 Task: Create a due date automation trigger when advanced on, 2 working days before a card is due add dates due in less than 1 days at 11:00 AM.
Action: Mouse moved to (924, 274)
Screenshot: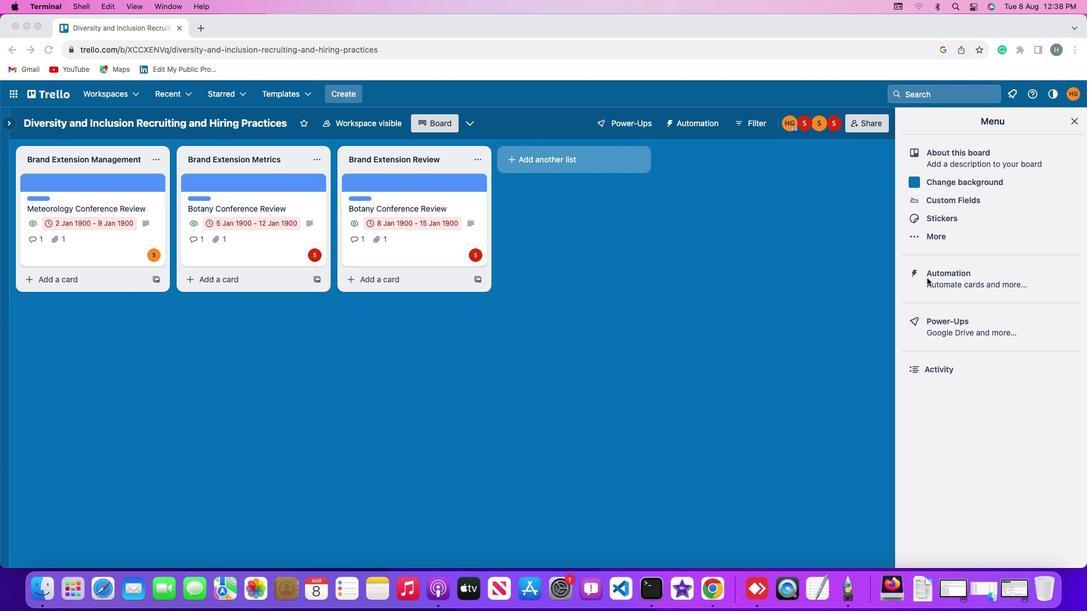 
Action: Mouse pressed left at (924, 274)
Screenshot: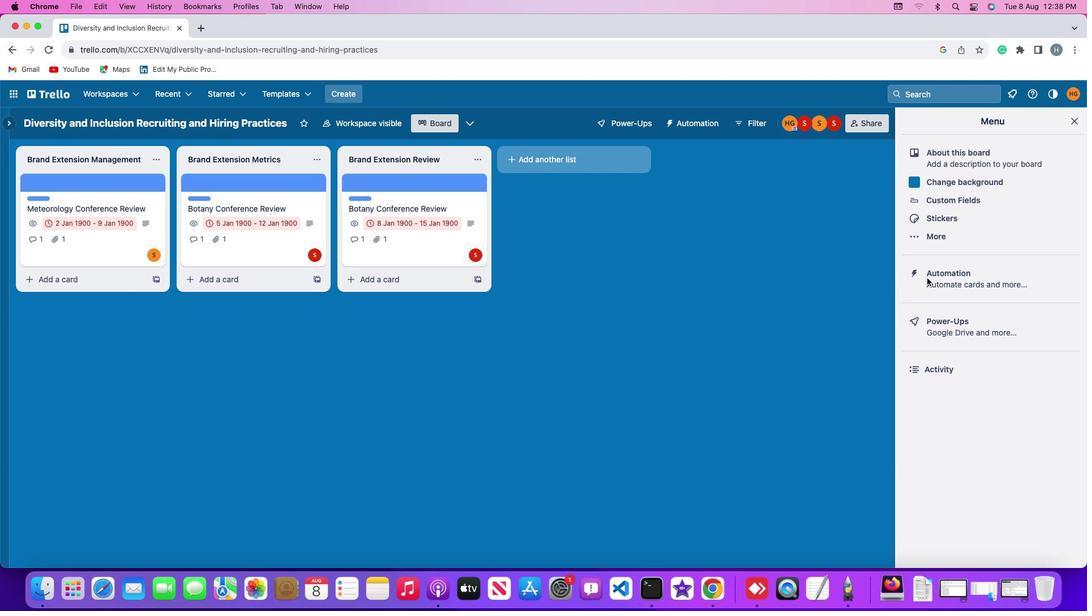 
Action: Mouse pressed left at (924, 274)
Screenshot: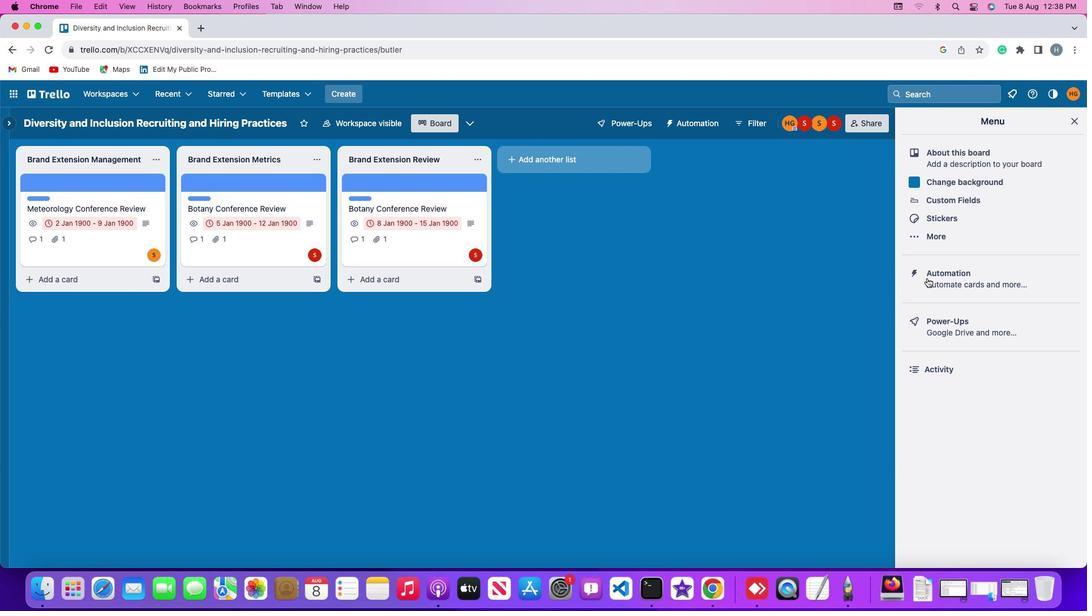 
Action: Mouse moved to (43, 260)
Screenshot: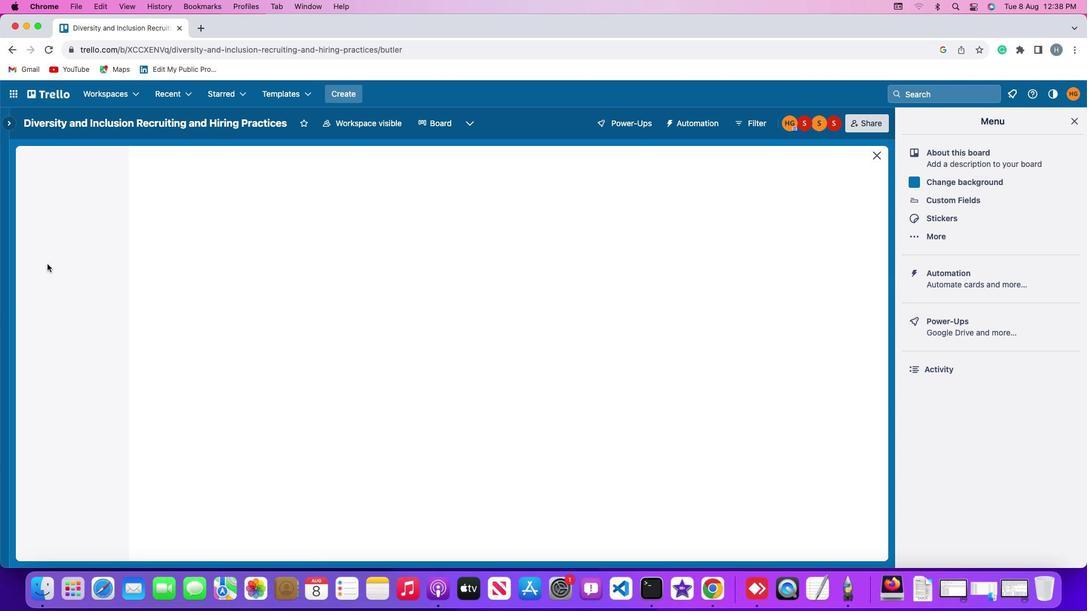
Action: Mouse pressed left at (43, 260)
Screenshot: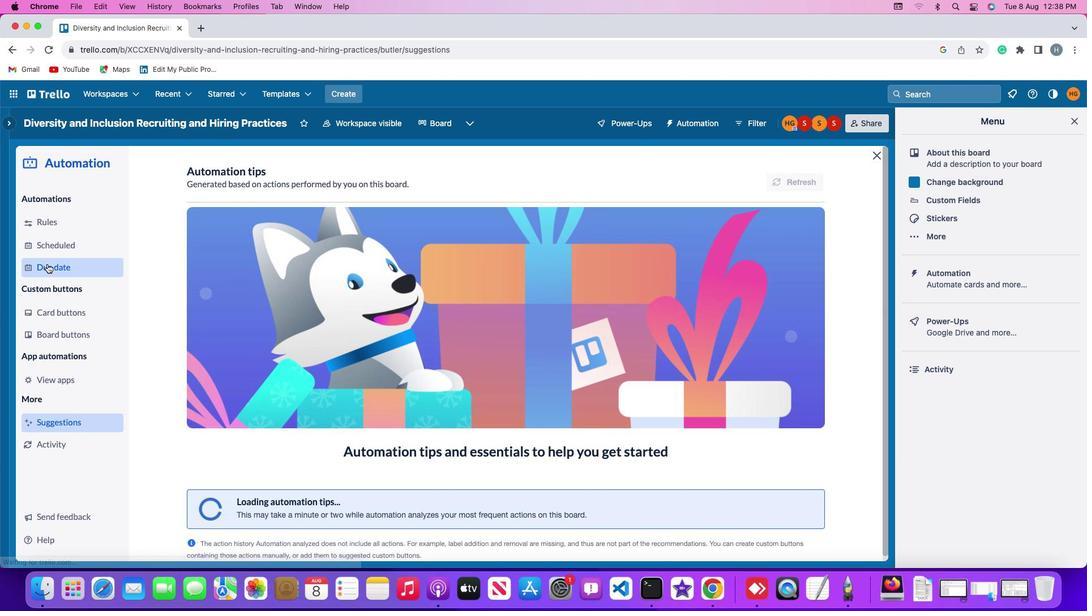 
Action: Mouse moved to (767, 173)
Screenshot: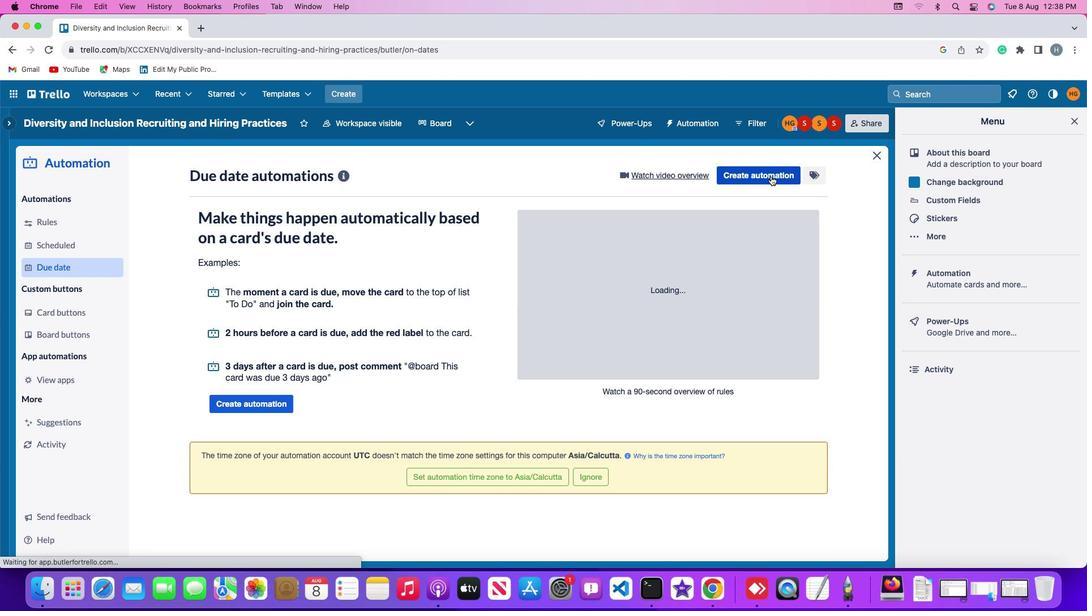 
Action: Mouse pressed left at (767, 173)
Screenshot: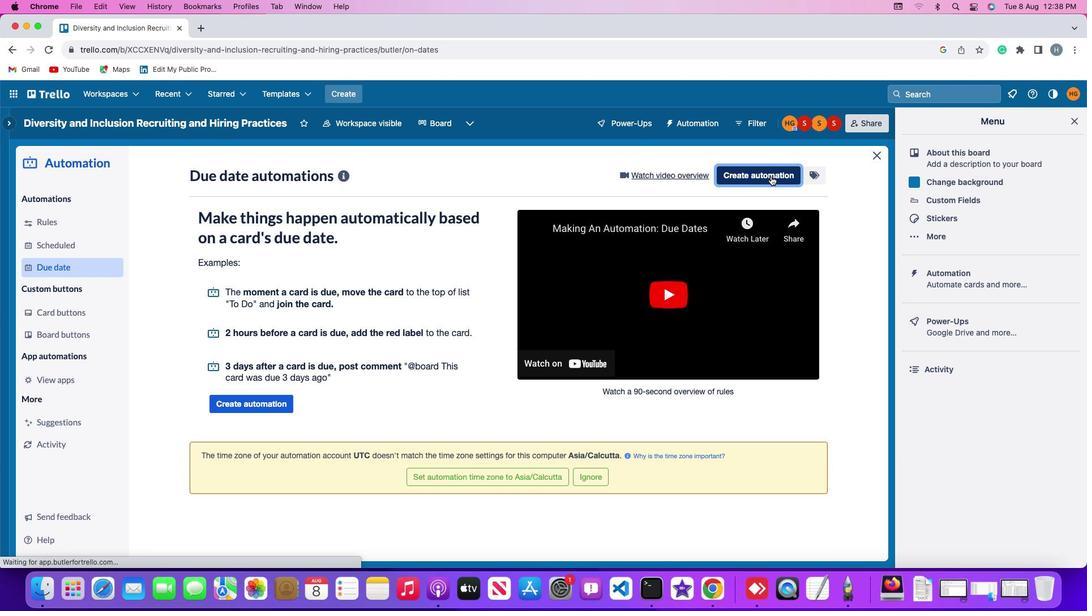 
Action: Mouse moved to (264, 279)
Screenshot: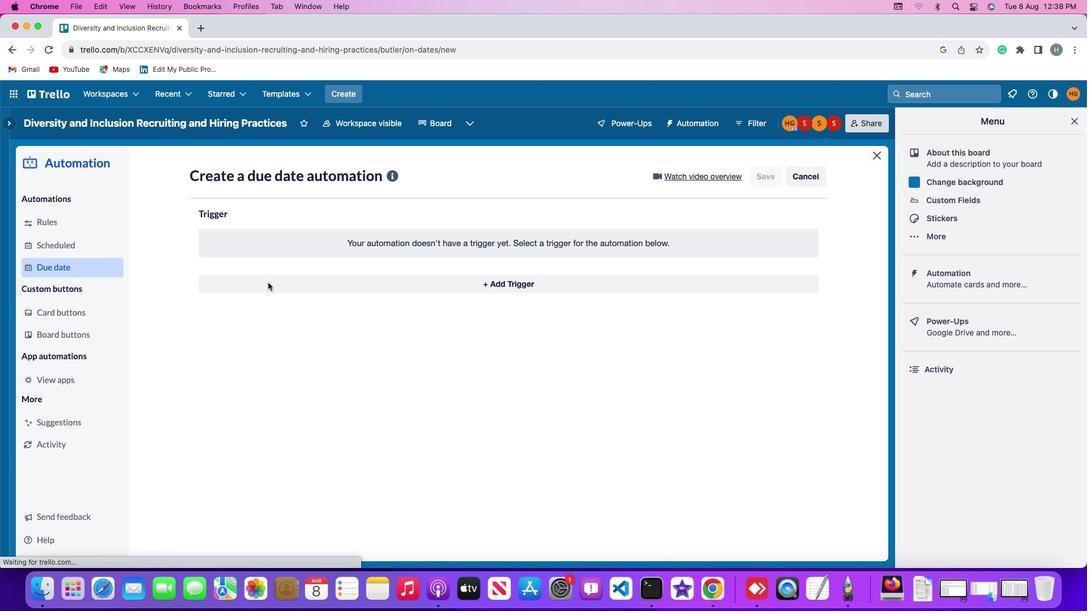 
Action: Mouse pressed left at (264, 279)
Screenshot: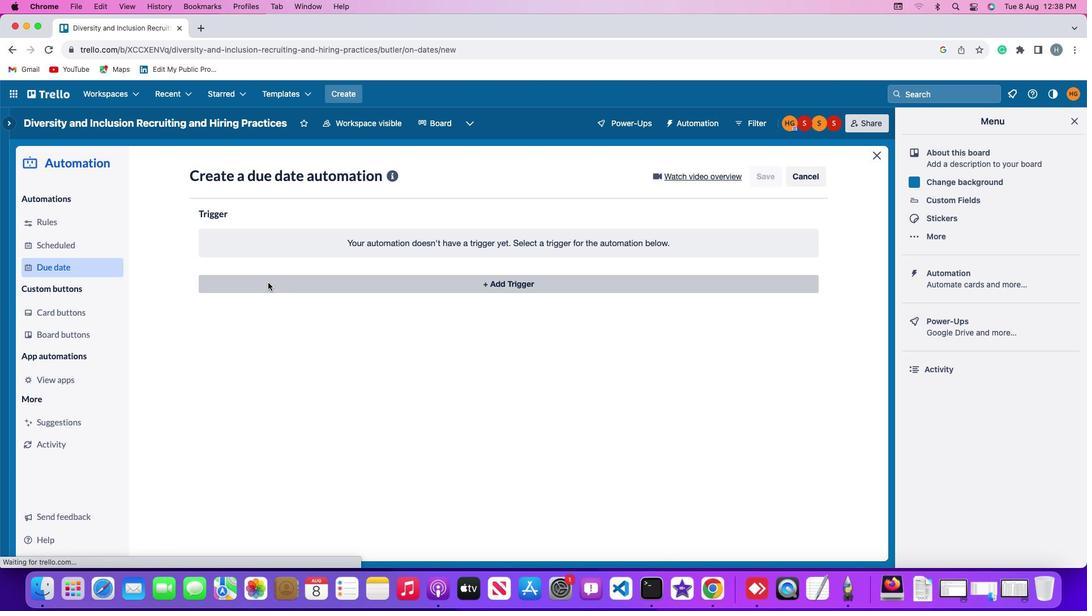 
Action: Mouse moved to (215, 448)
Screenshot: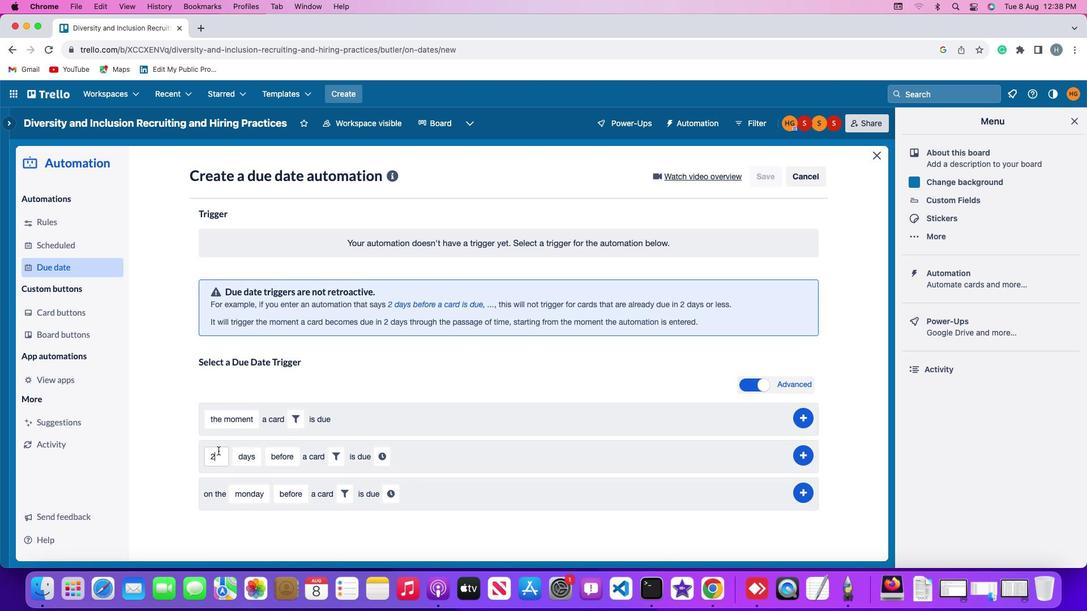 
Action: Mouse pressed left at (215, 448)
Screenshot: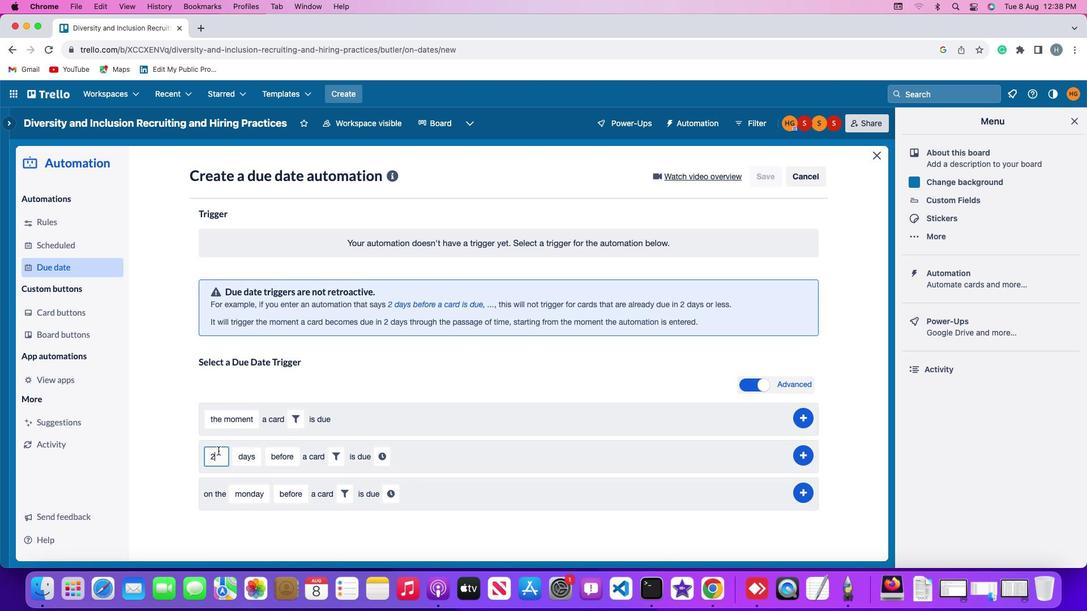 
Action: Mouse moved to (215, 448)
Screenshot: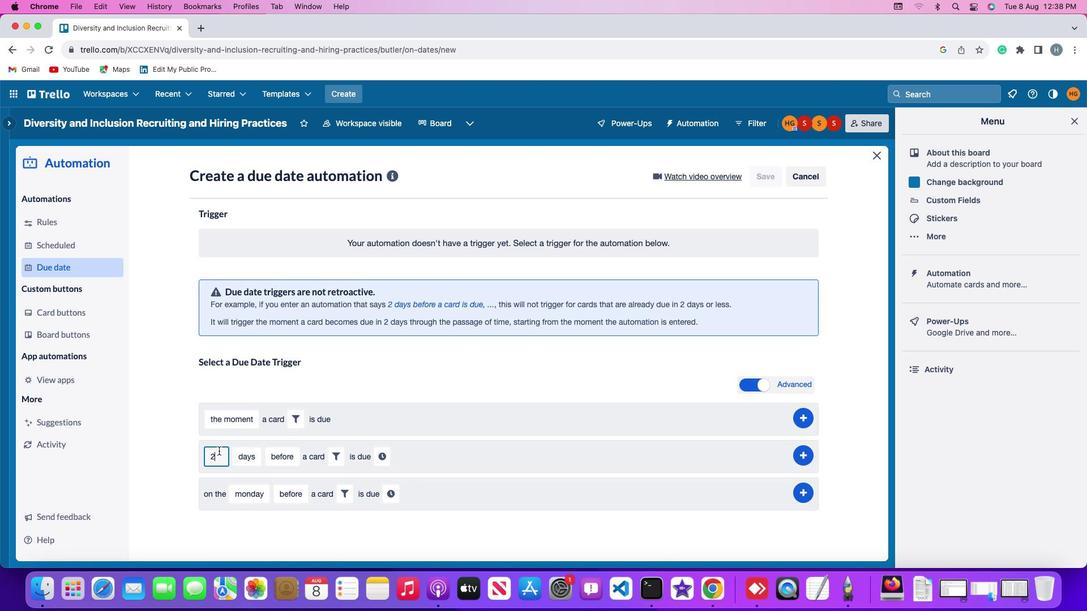 
Action: Key pressed Key.backspace
Screenshot: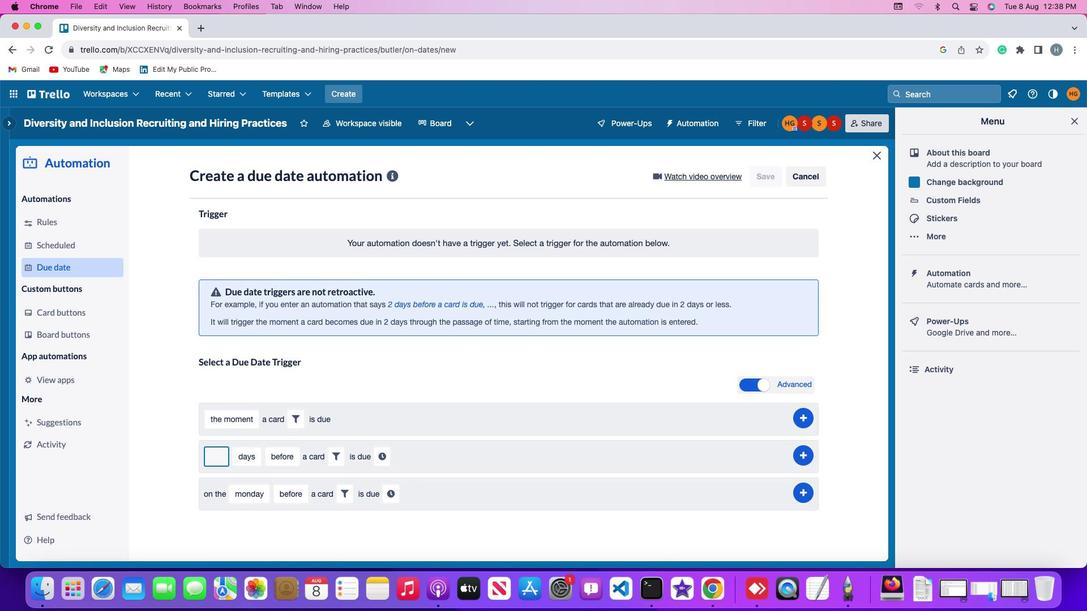 
Action: Mouse moved to (215, 447)
Screenshot: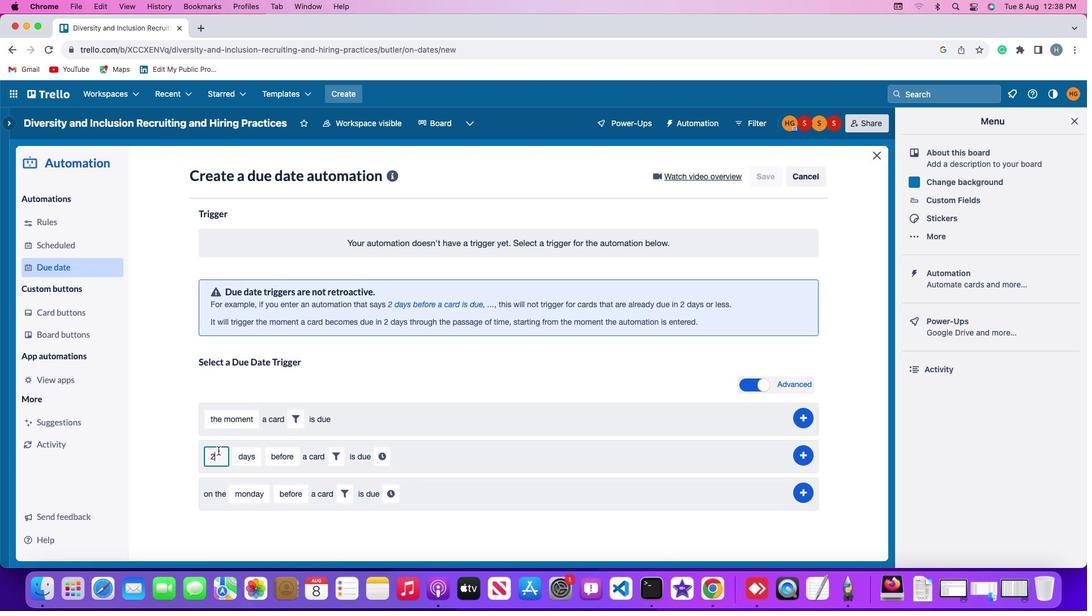 
Action: Key pressed '2'
Screenshot: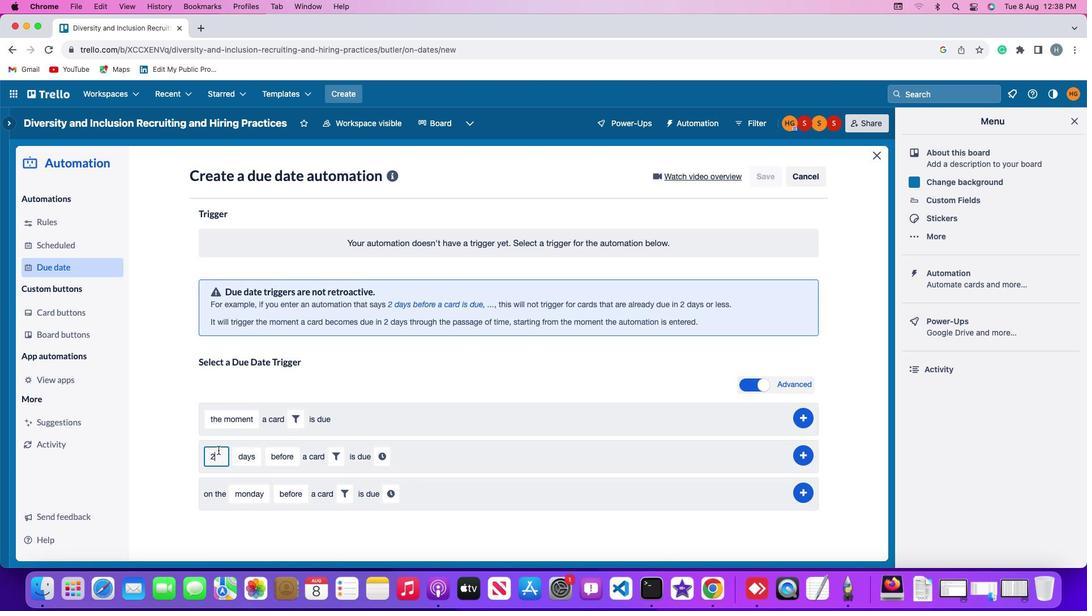 
Action: Mouse moved to (244, 447)
Screenshot: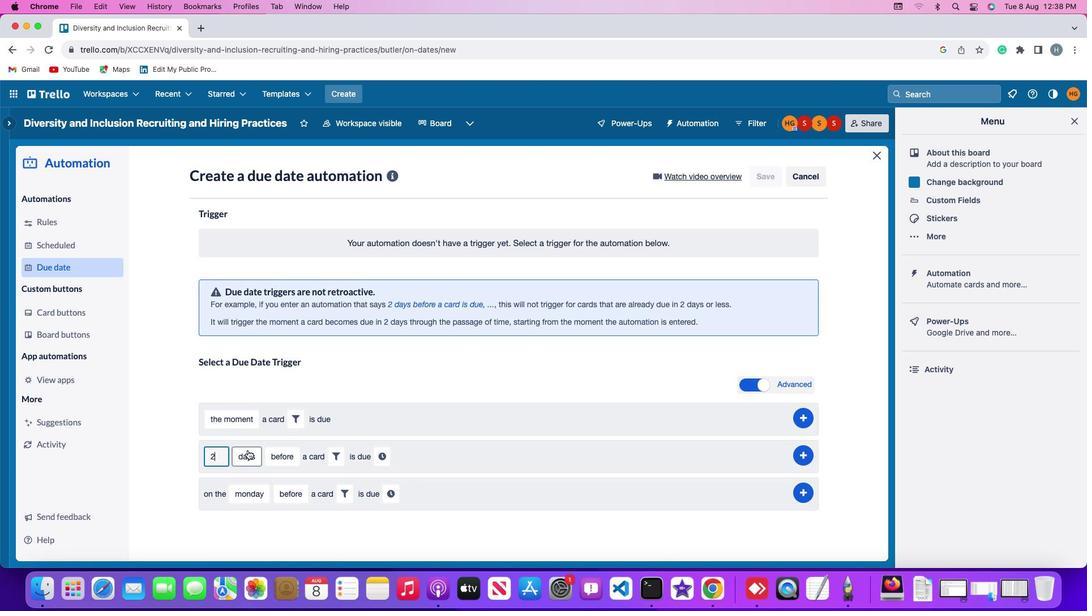 
Action: Mouse pressed left at (244, 447)
Screenshot: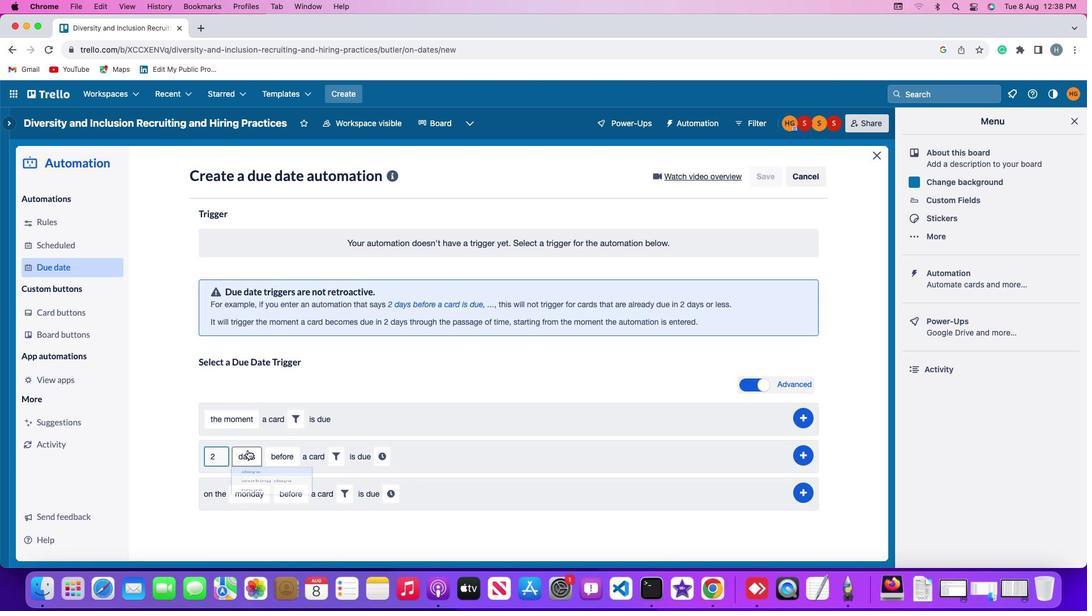 
Action: Mouse moved to (255, 503)
Screenshot: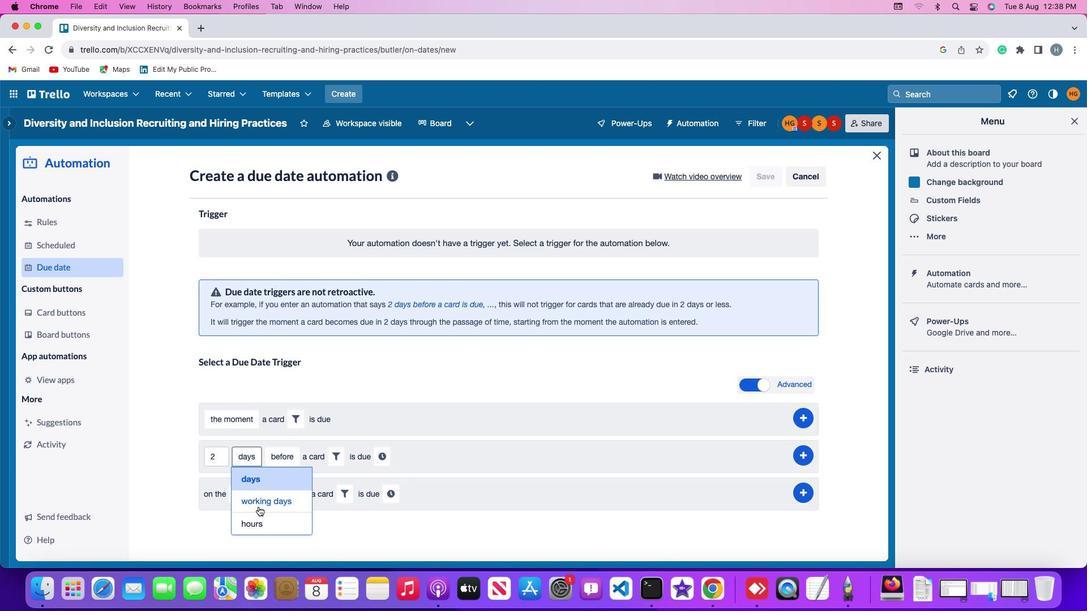 
Action: Mouse pressed left at (255, 503)
Screenshot: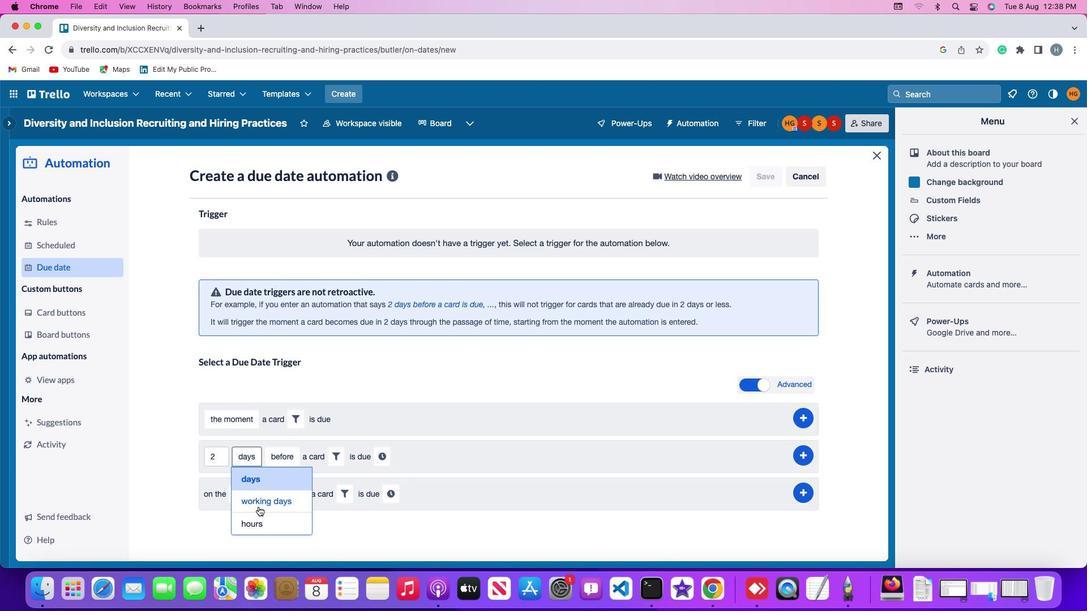
Action: Mouse moved to (309, 451)
Screenshot: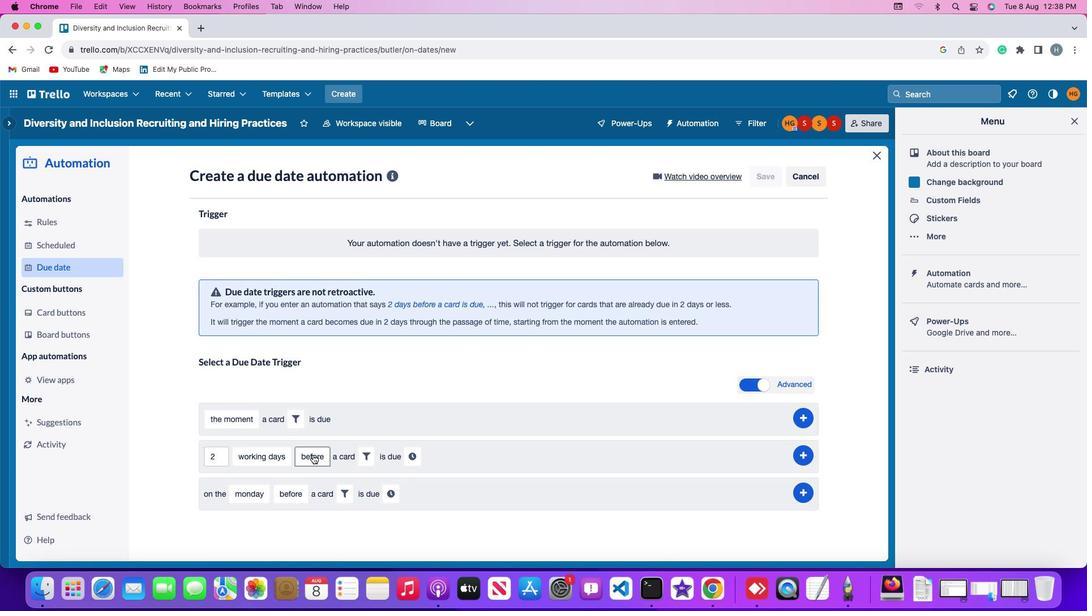 
Action: Mouse pressed left at (309, 451)
Screenshot: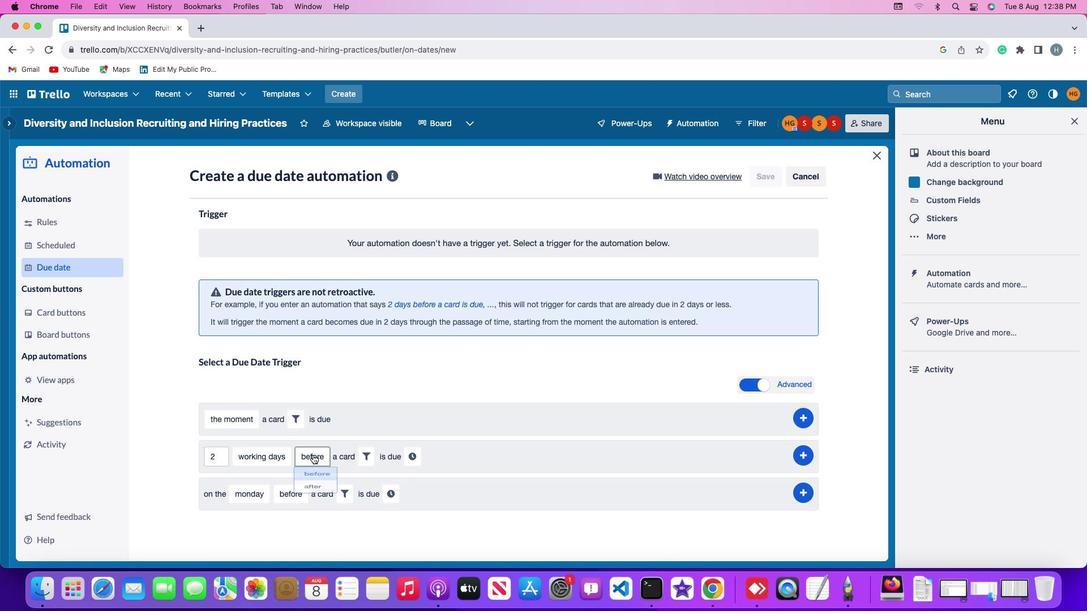 
Action: Mouse moved to (312, 475)
Screenshot: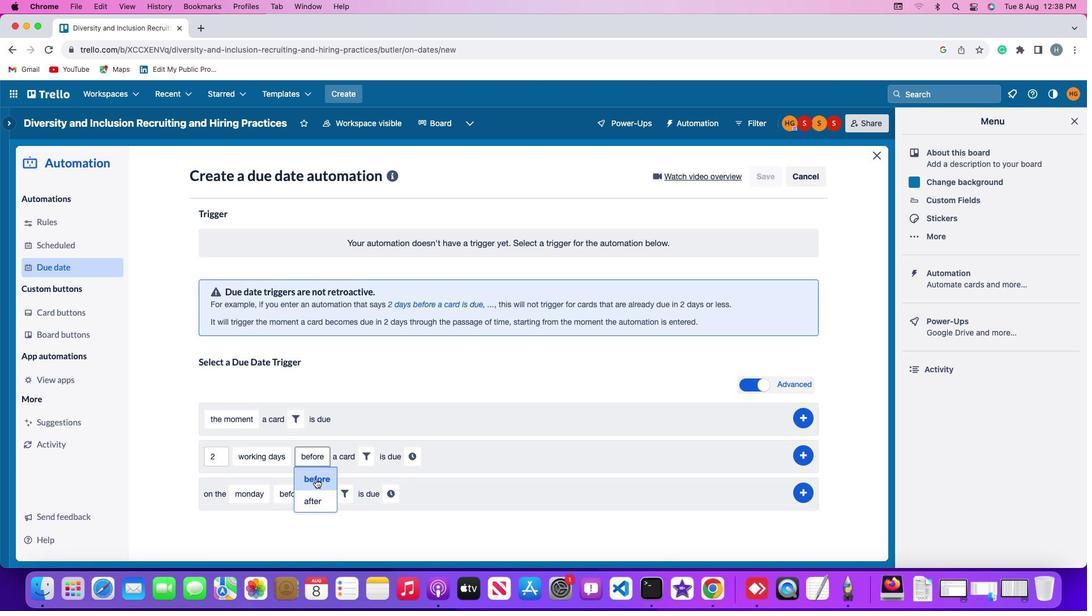 
Action: Mouse pressed left at (312, 475)
Screenshot: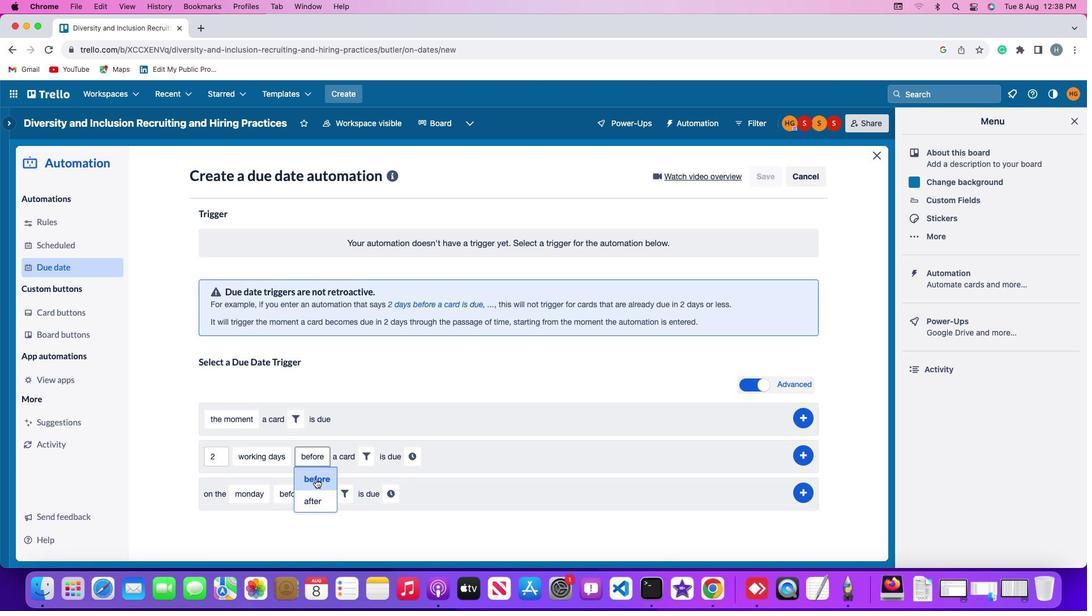 
Action: Mouse moved to (365, 451)
Screenshot: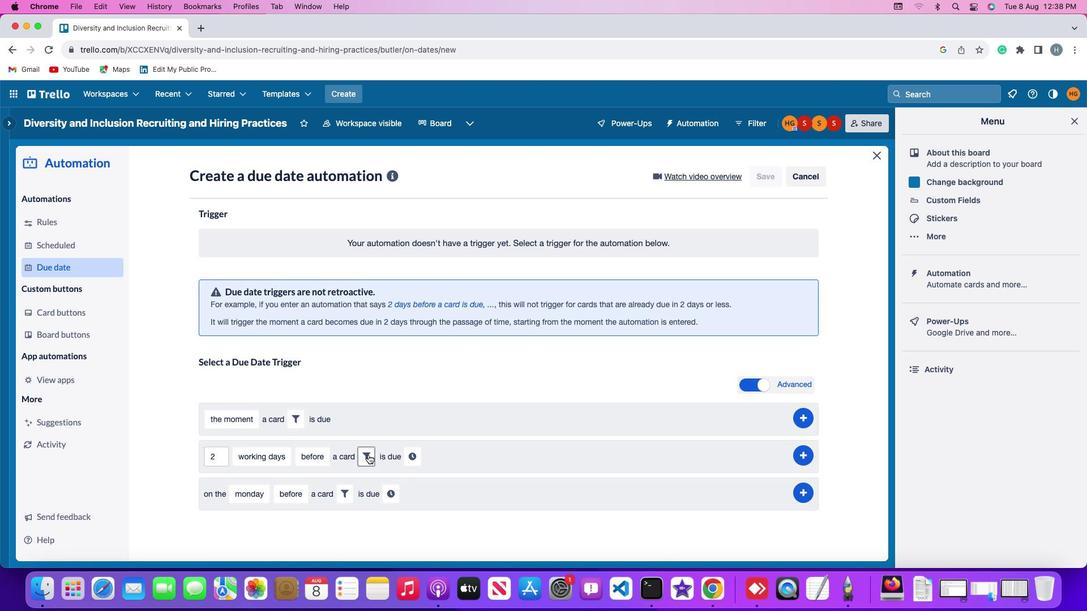 
Action: Mouse pressed left at (365, 451)
Screenshot: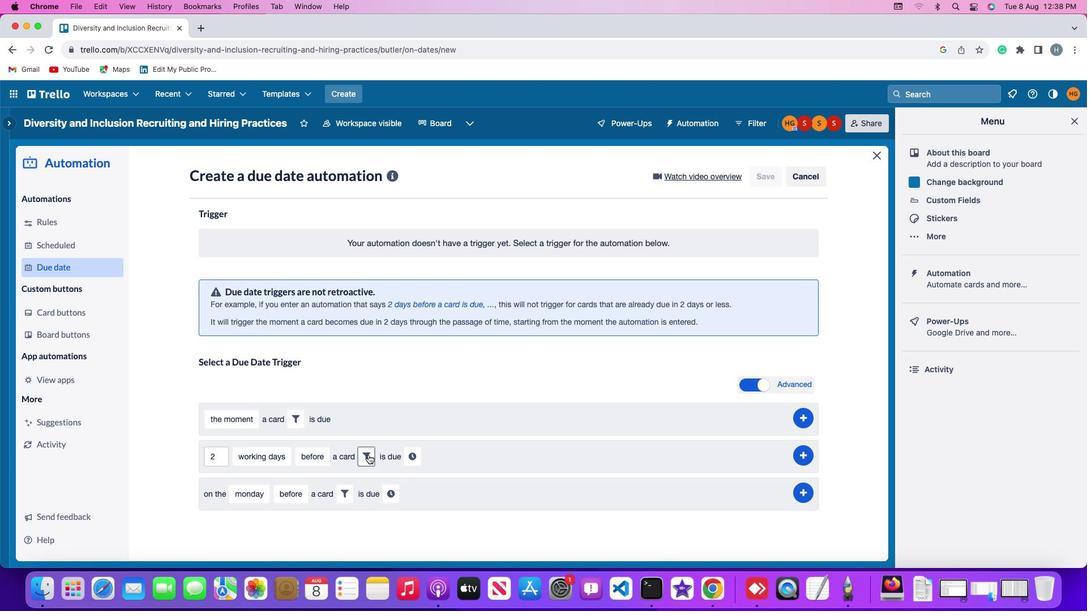 
Action: Mouse moved to (430, 492)
Screenshot: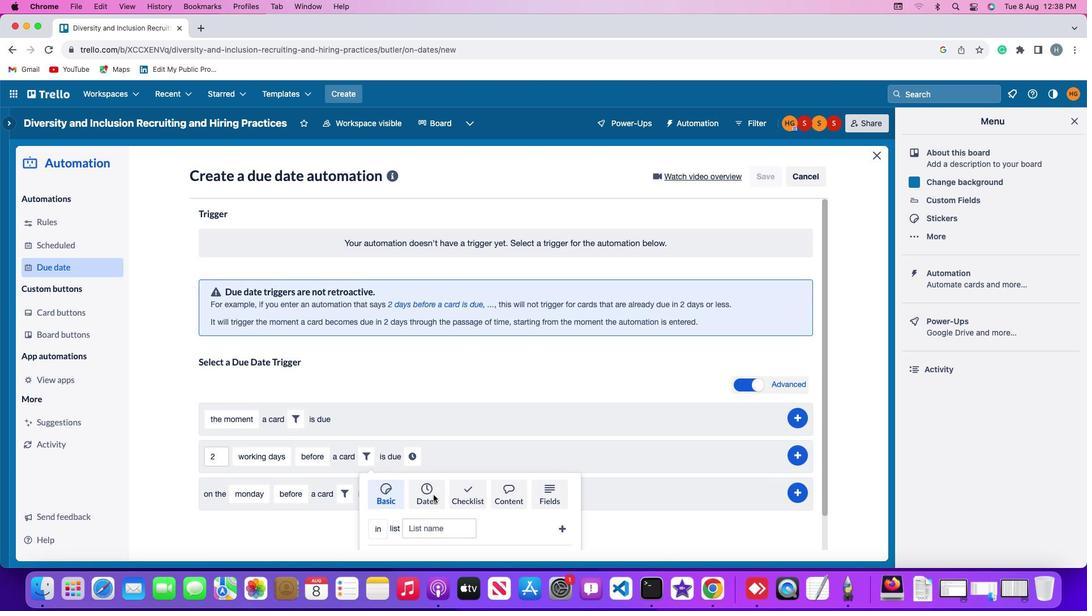 
Action: Mouse pressed left at (430, 492)
Screenshot: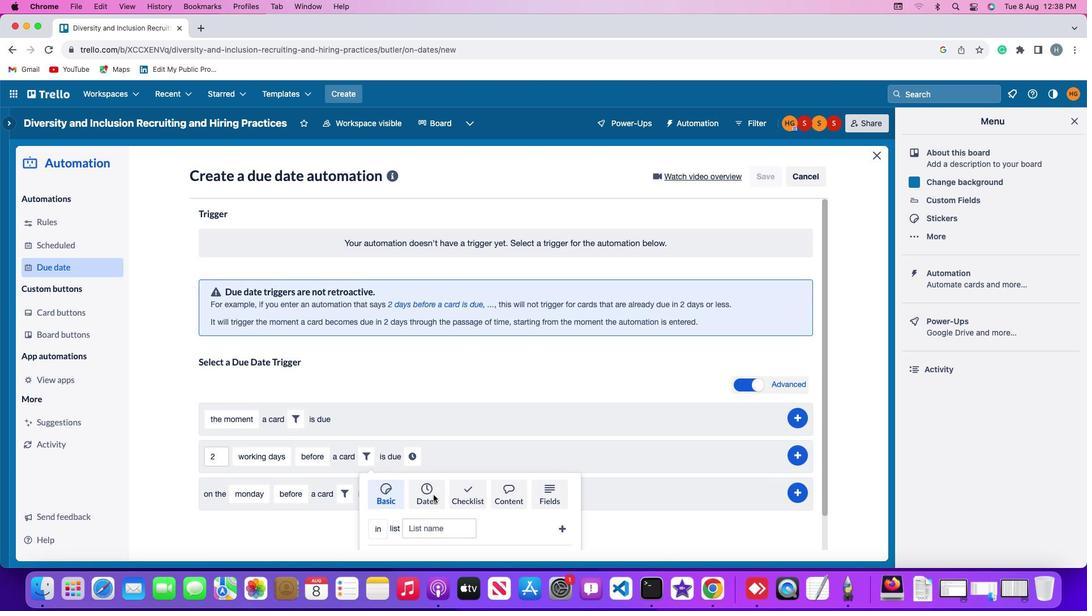 
Action: Mouse moved to (332, 519)
Screenshot: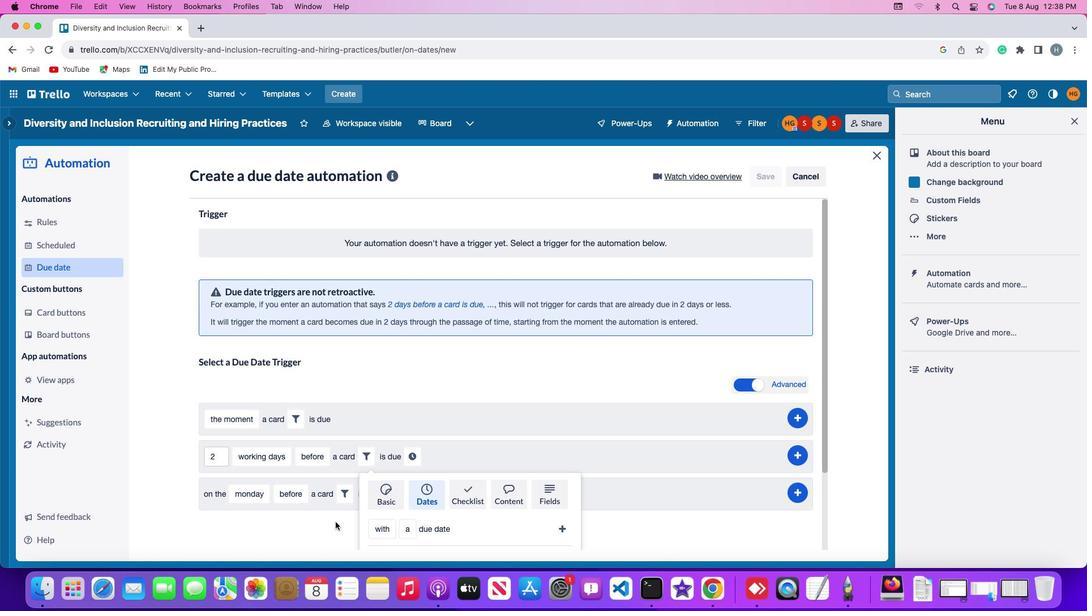 
Action: Mouse scrolled (332, 519) with delta (-2, -3)
Screenshot: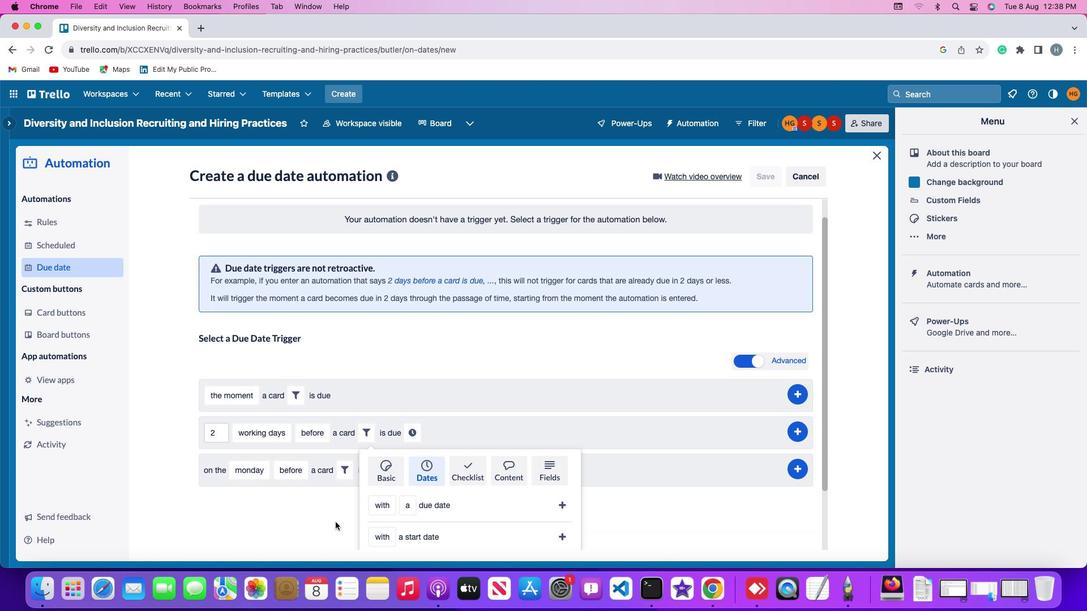 
Action: Mouse scrolled (332, 519) with delta (-2, -3)
Screenshot: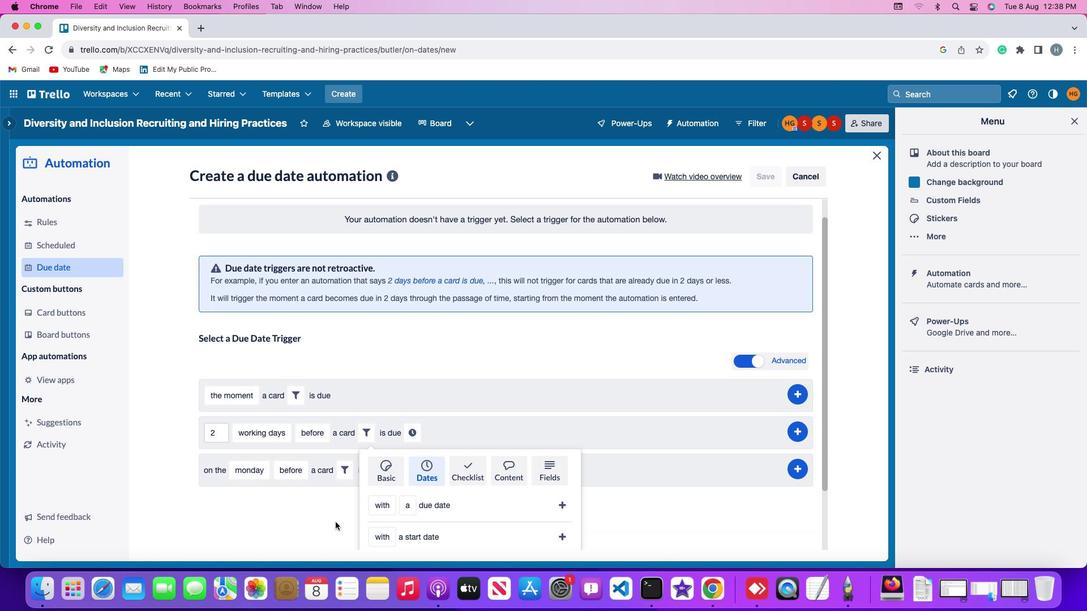 
Action: Mouse scrolled (332, 519) with delta (-2, -4)
Screenshot: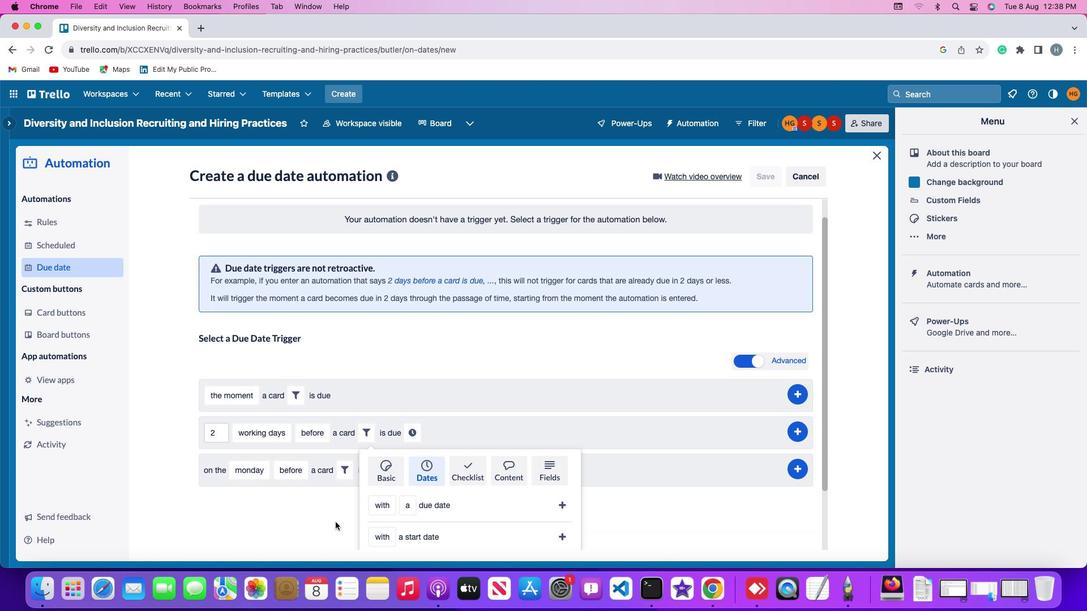 
Action: Mouse scrolled (332, 519) with delta (-2, -5)
Screenshot: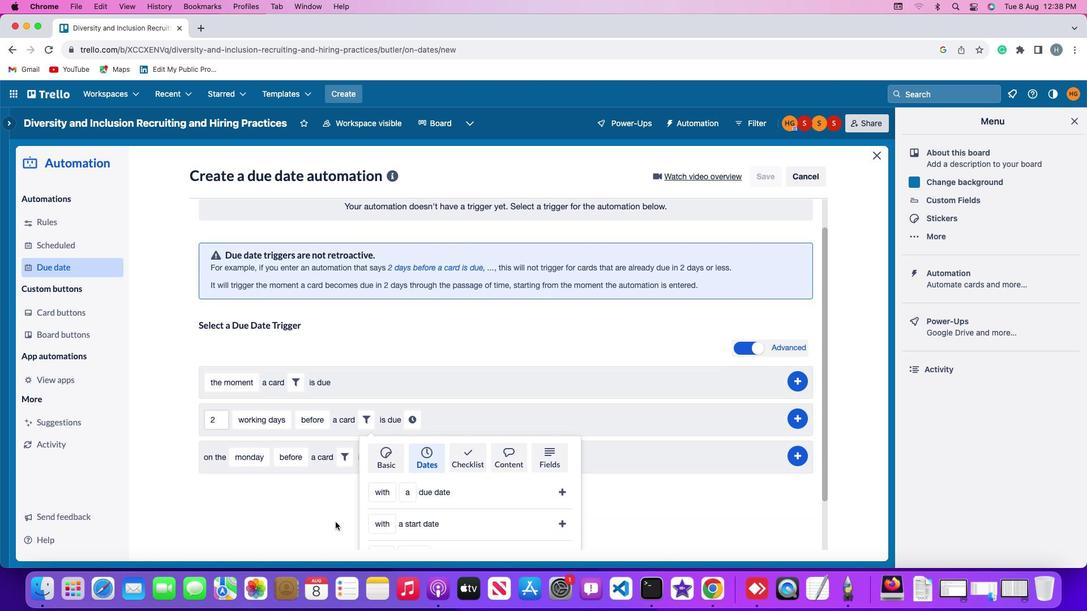 
Action: Mouse scrolled (332, 519) with delta (-2, -6)
Screenshot: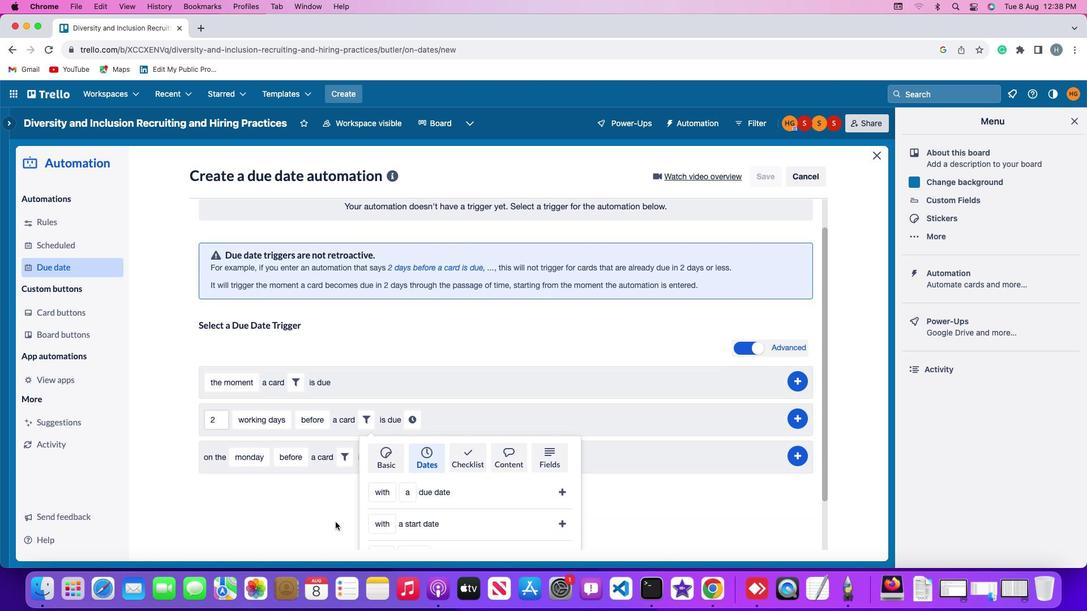 
Action: Mouse scrolled (332, 519) with delta (-2, -6)
Screenshot: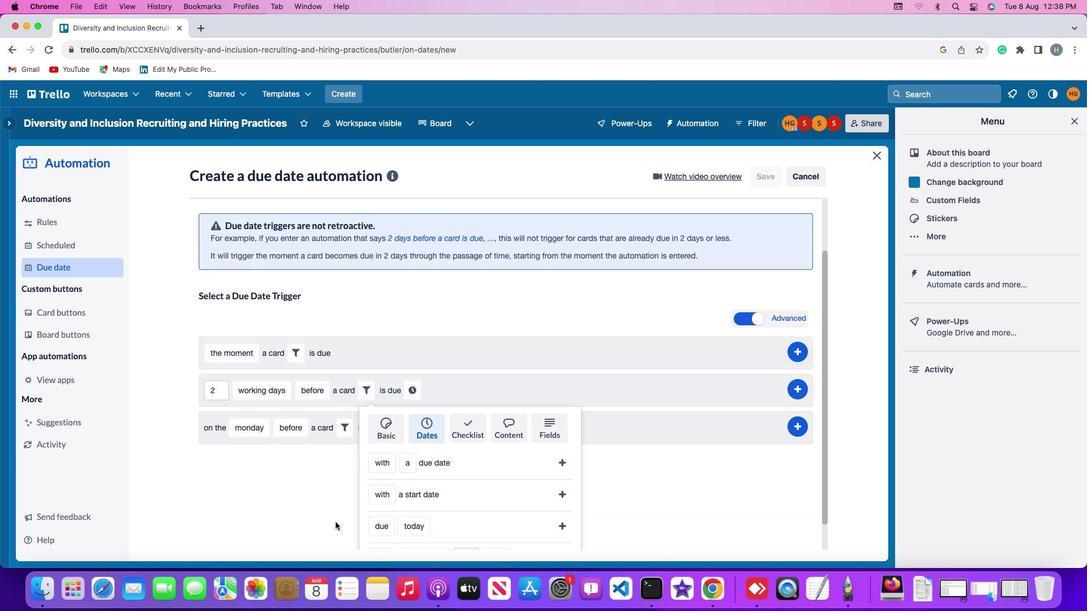 
Action: Mouse scrolled (332, 519) with delta (-2, -3)
Screenshot: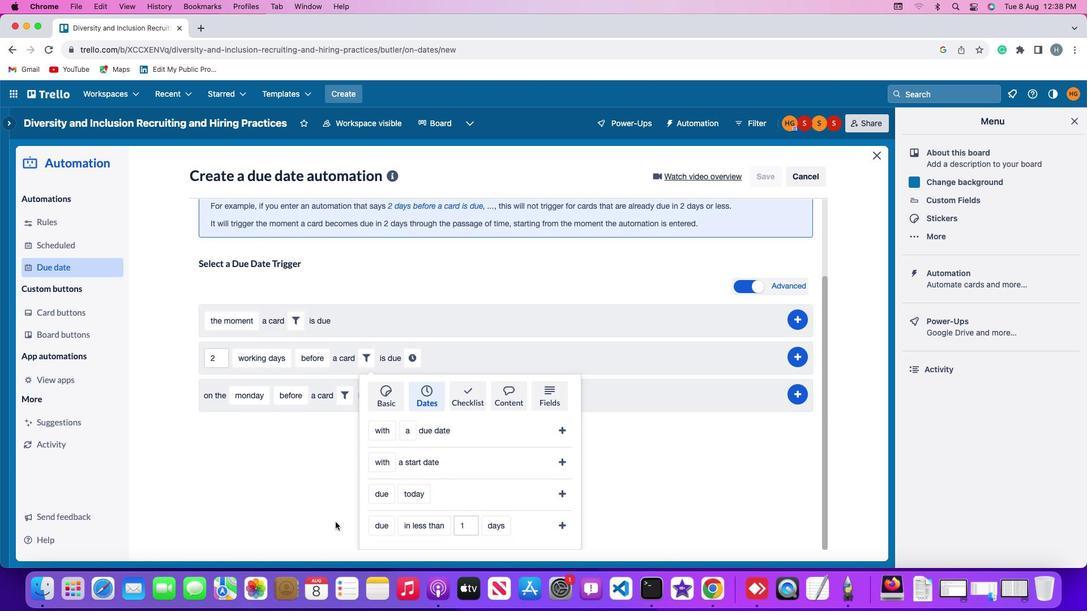 
Action: Mouse scrolled (332, 519) with delta (-2, -3)
Screenshot: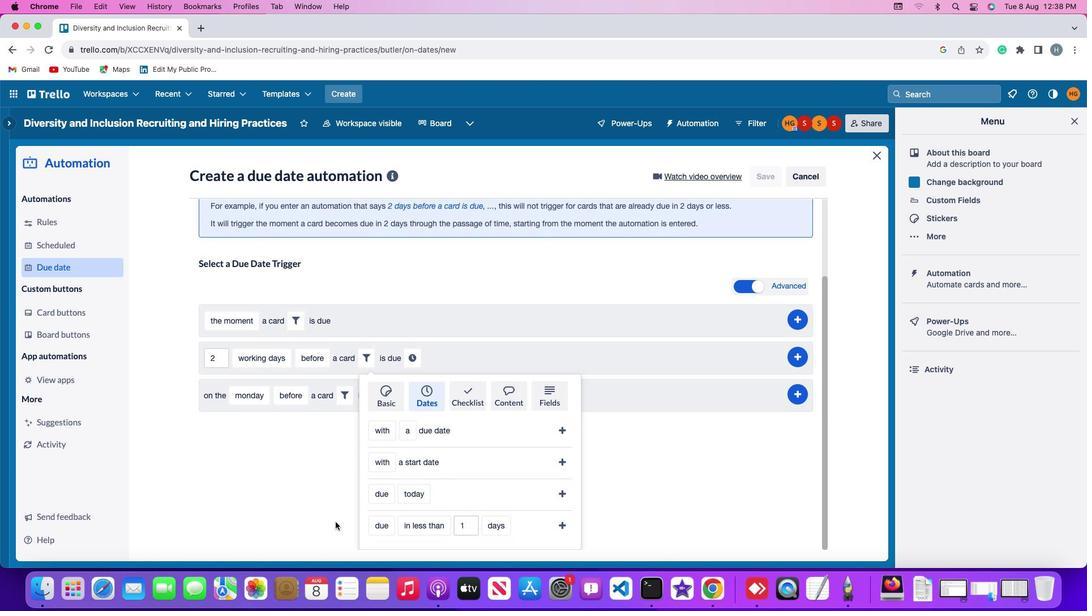 
Action: Mouse scrolled (332, 519) with delta (-2, -4)
Screenshot: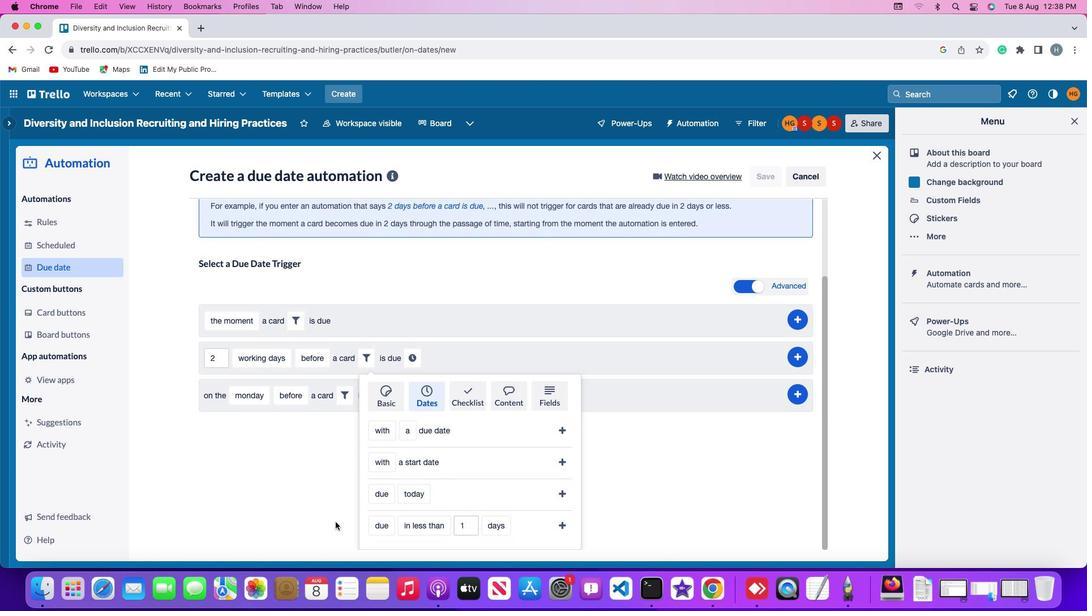
Action: Mouse moved to (372, 516)
Screenshot: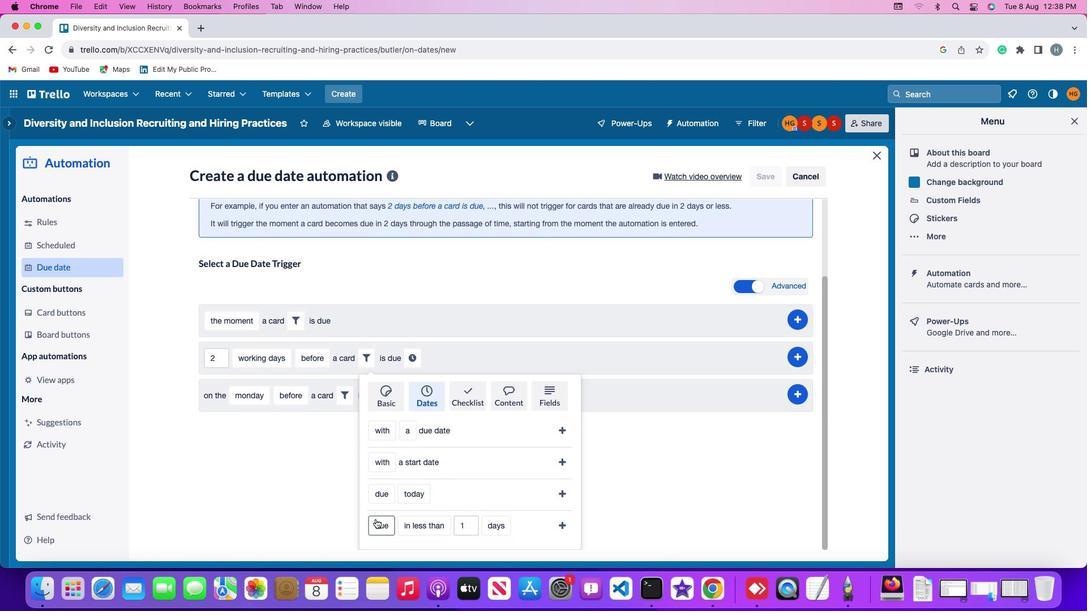 
Action: Mouse pressed left at (372, 516)
Screenshot: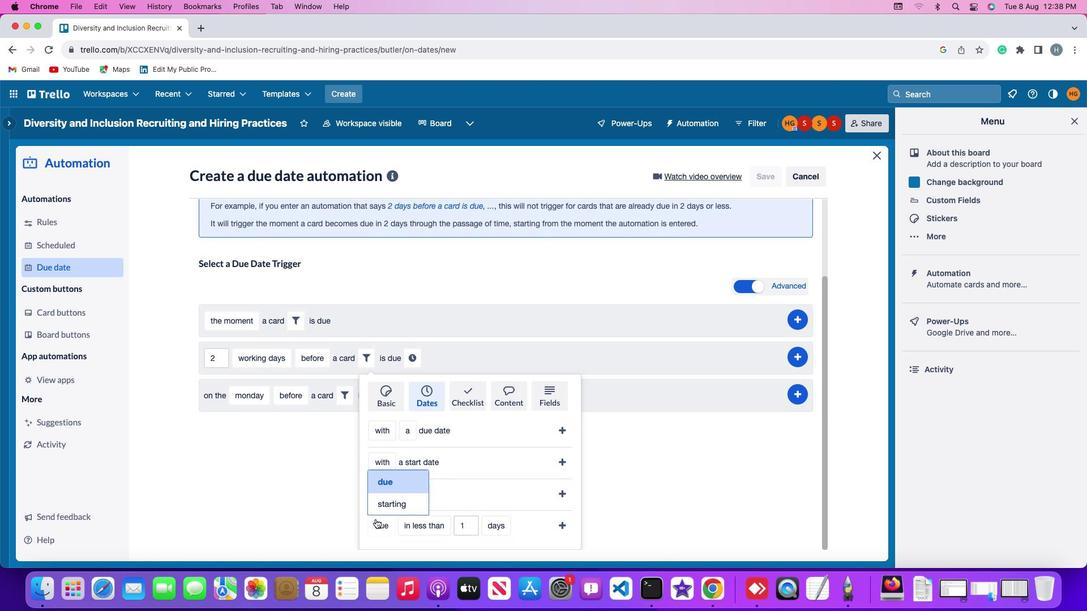 
Action: Mouse moved to (397, 474)
Screenshot: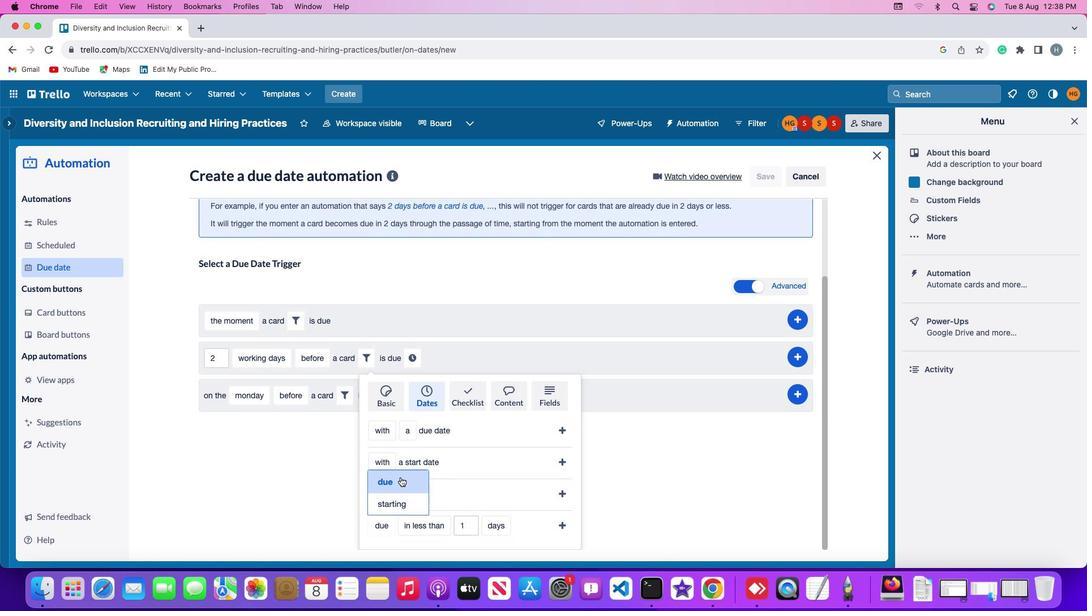 
Action: Mouse pressed left at (397, 474)
Screenshot: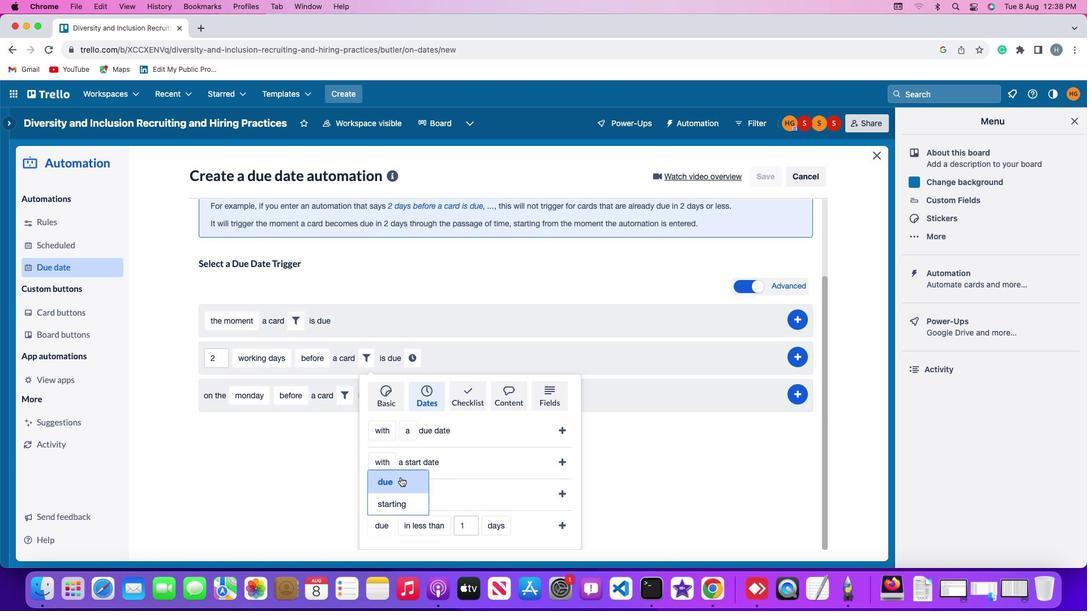 
Action: Mouse moved to (422, 517)
Screenshot: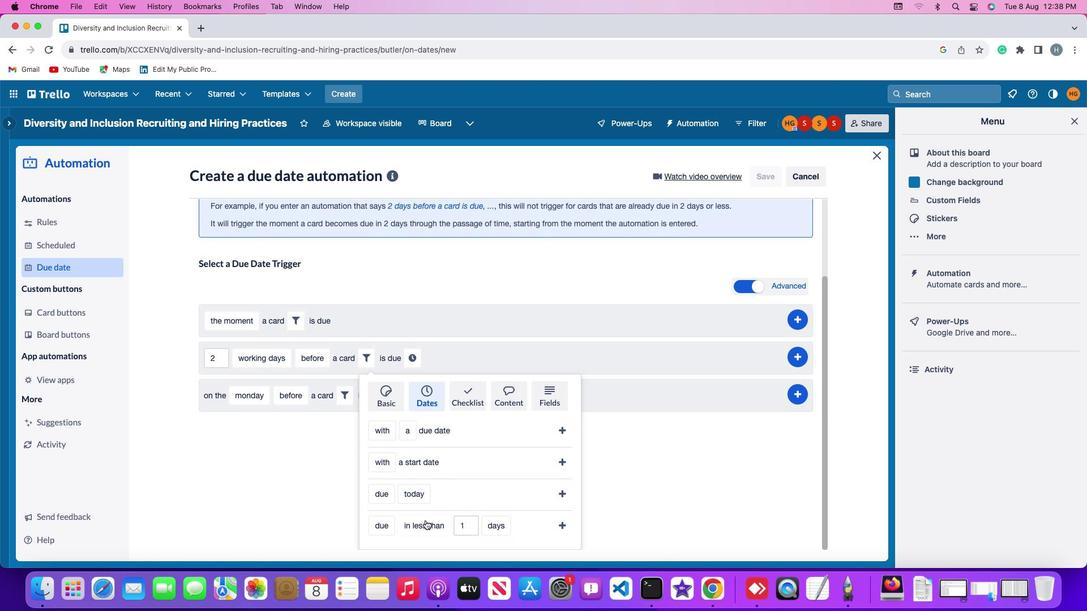 
Action: Mouse pressed left at (422, 517)
Screenshot: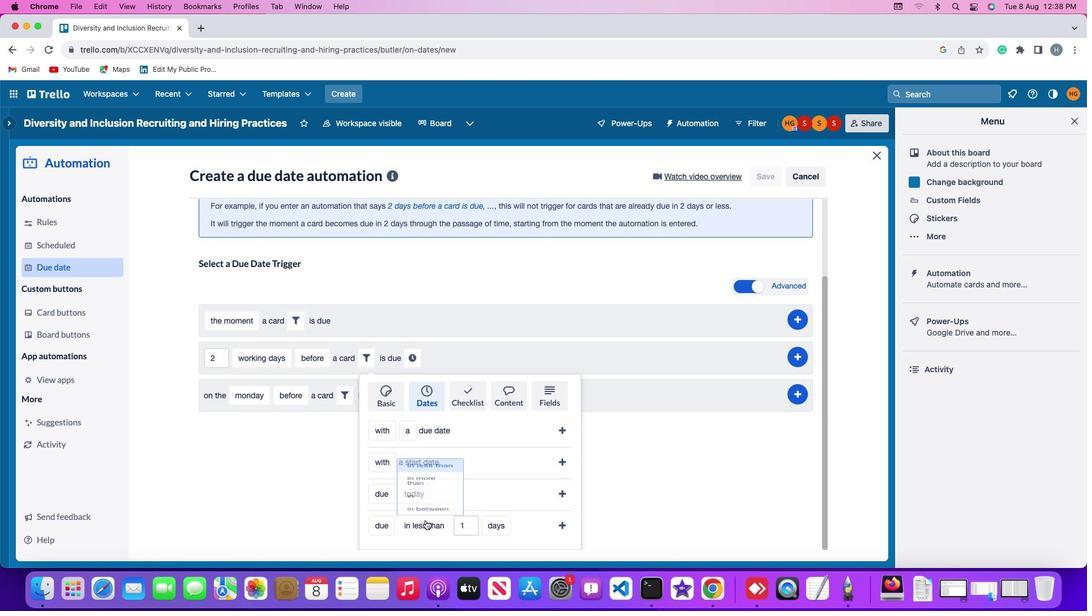 
Action: Mouse moved to (437, 423)
Screenshot: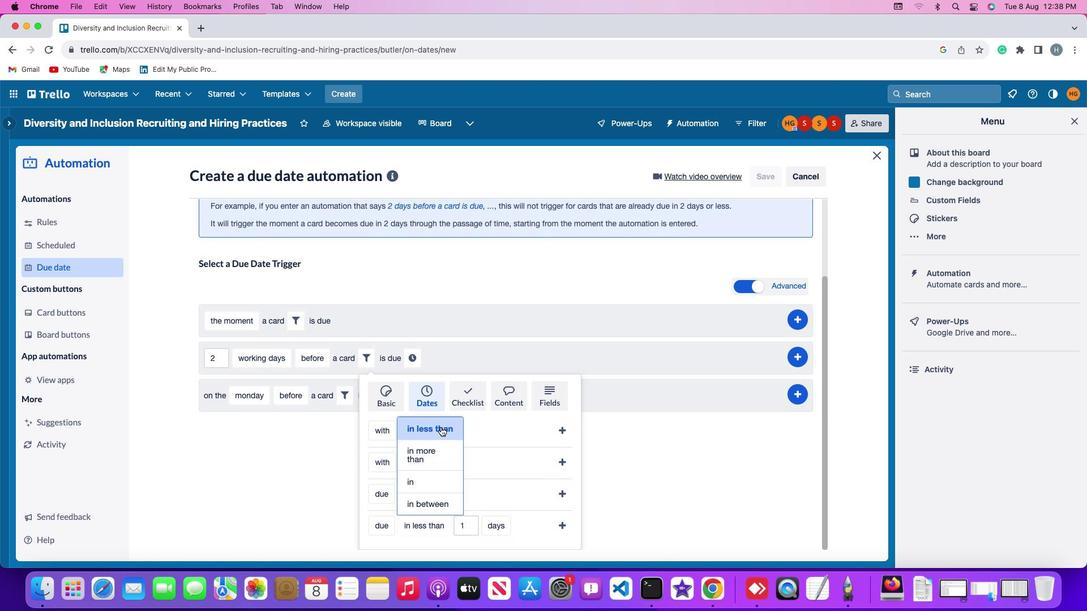 
Action: Mouse pressed left at (437, 423)
Screenshot: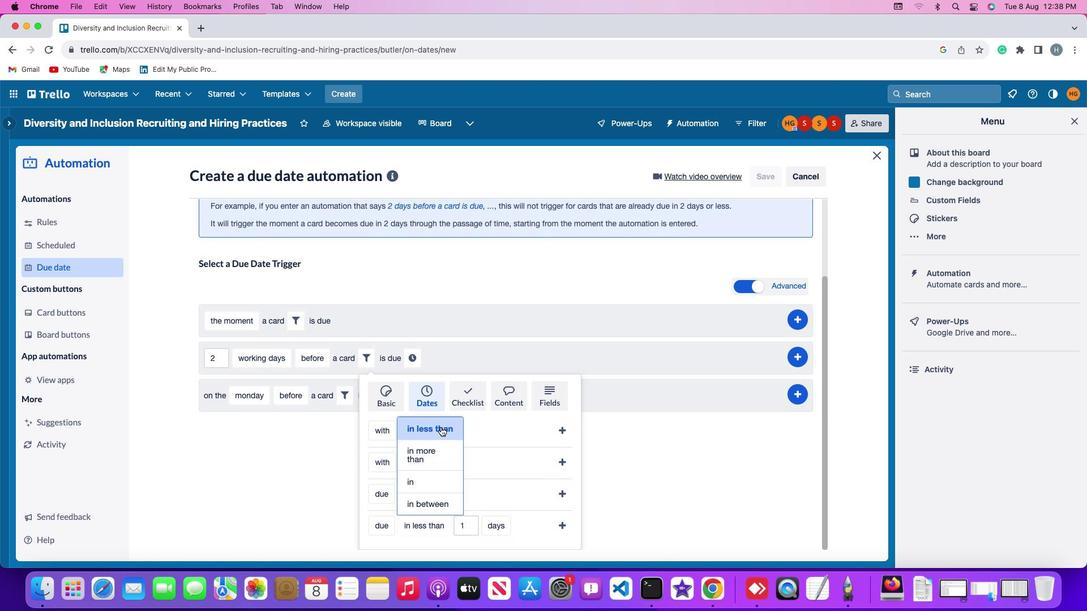 
Action: Mouse moved to (459, 522)
Screenshot: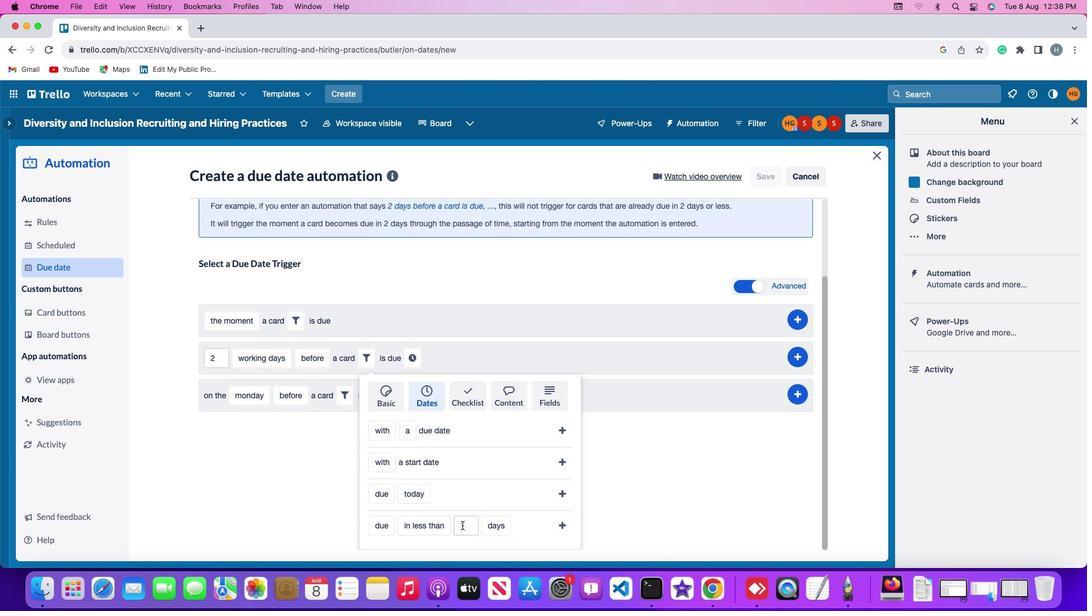 
Action: Mouse pressed left at (459, 522)
Screenshot: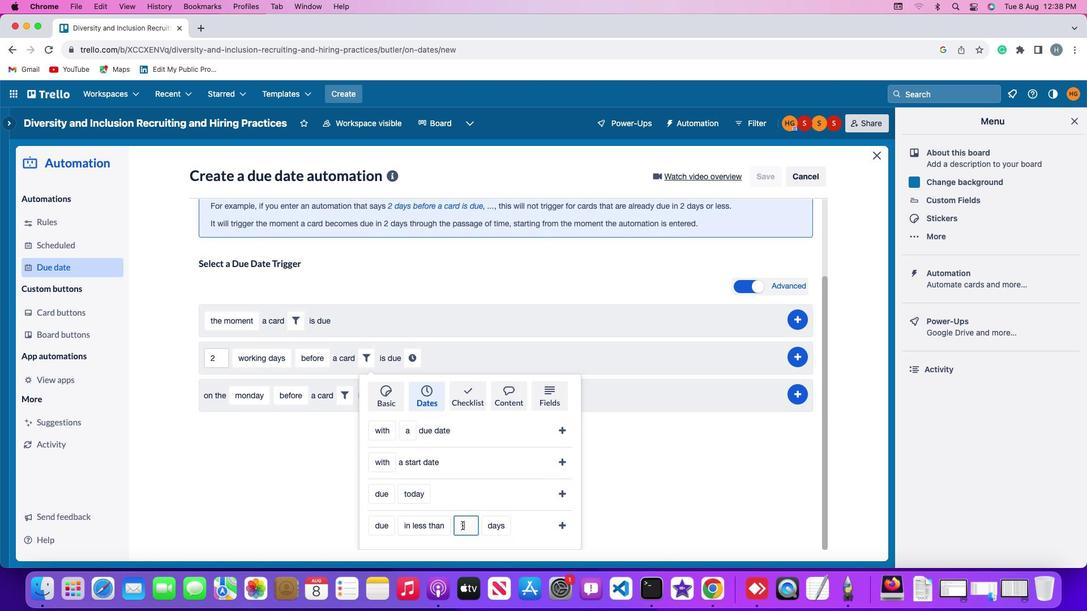 
Action: Mouse moved to (460, 522)
Screenshot: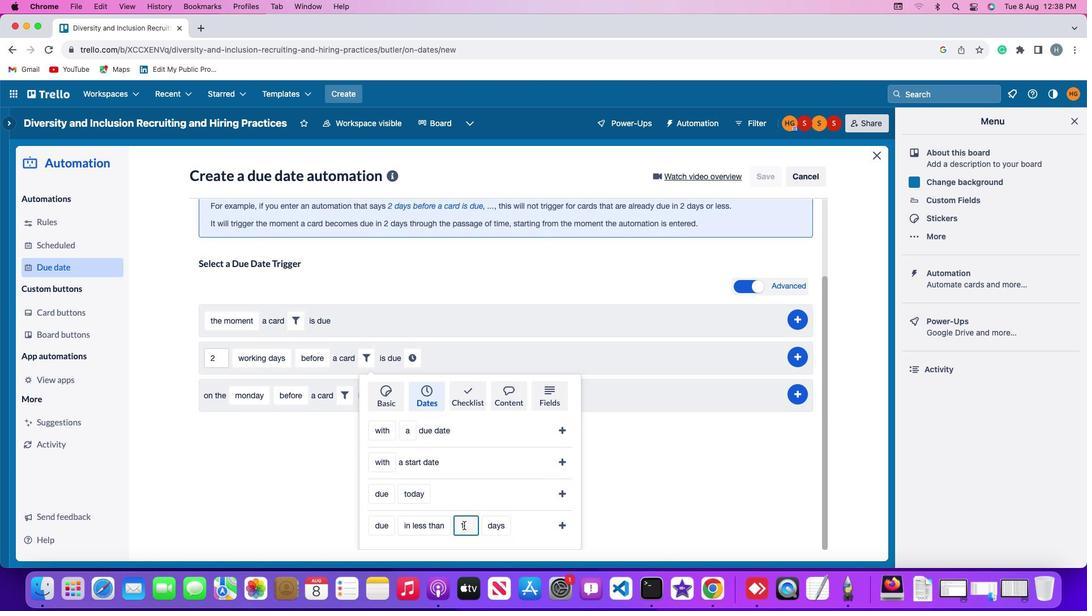 
Action: Key pressed Key.rightKey.backspace'1'
Screenshot: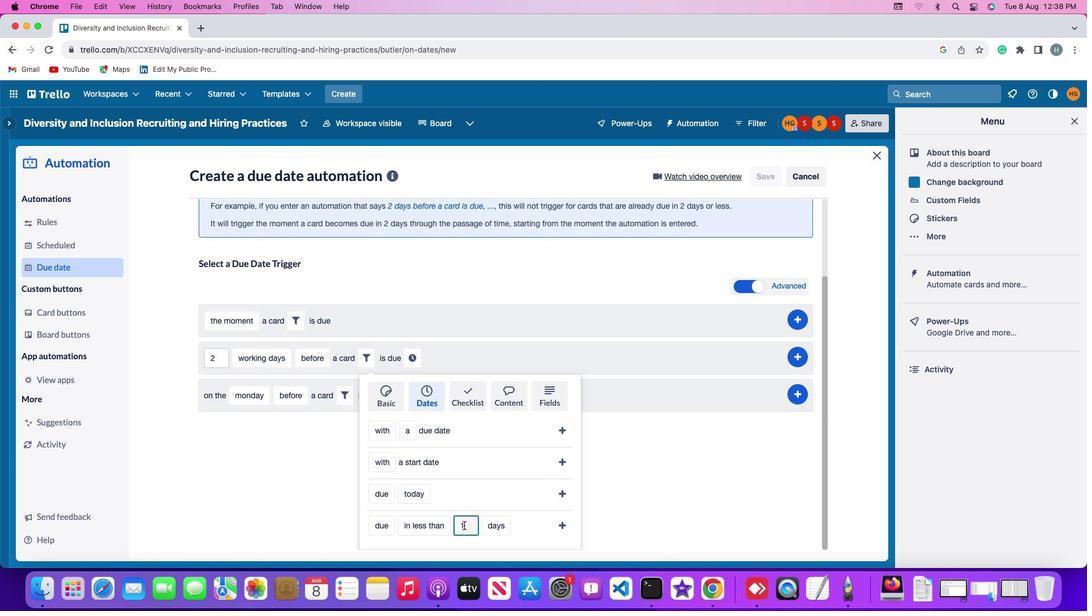 
Action: Mouse moved to (487, 521)
Screenshot: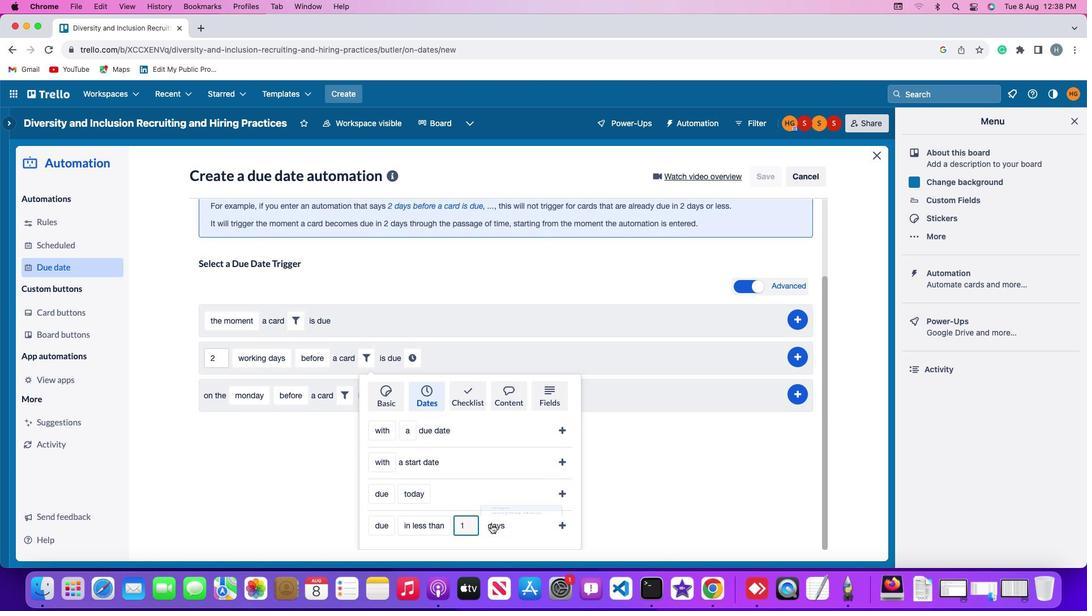
Action: Mouse pressed left at (487, 521)
Screenshot: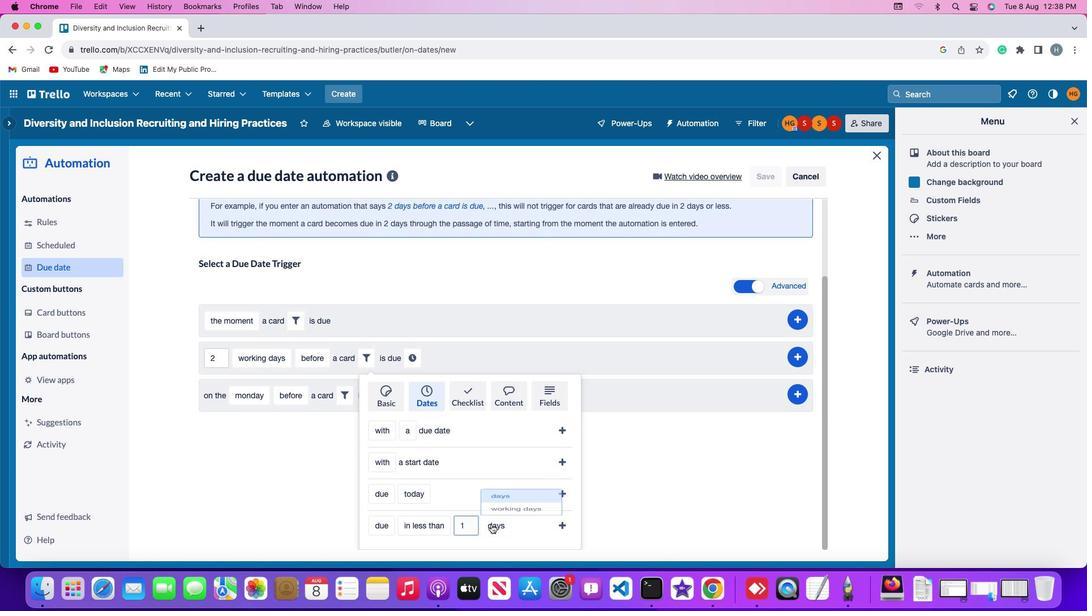
Action: Mouse moved to (509, 478)
Screenshot: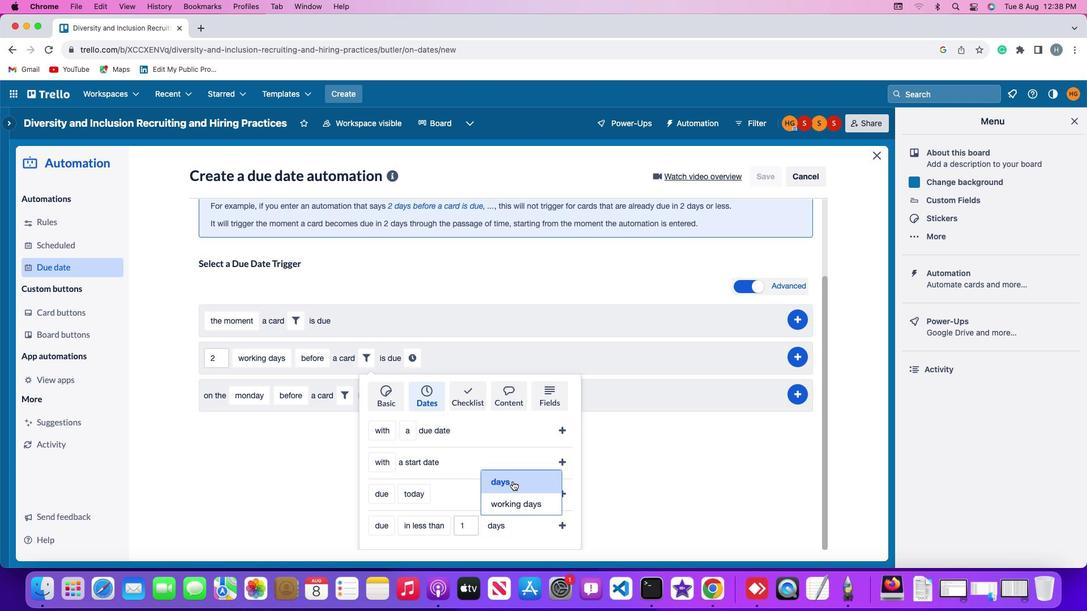 
Action: Mouse pressed left at (509, 478)
Screenshot: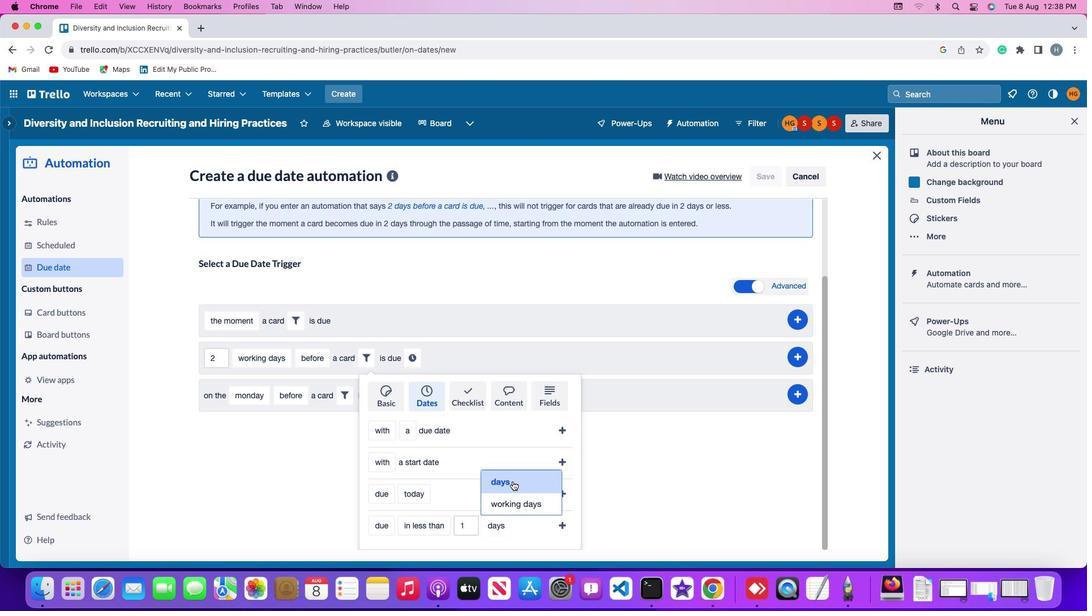 
Action: Mouse moved to (561, 520)
Screenshot: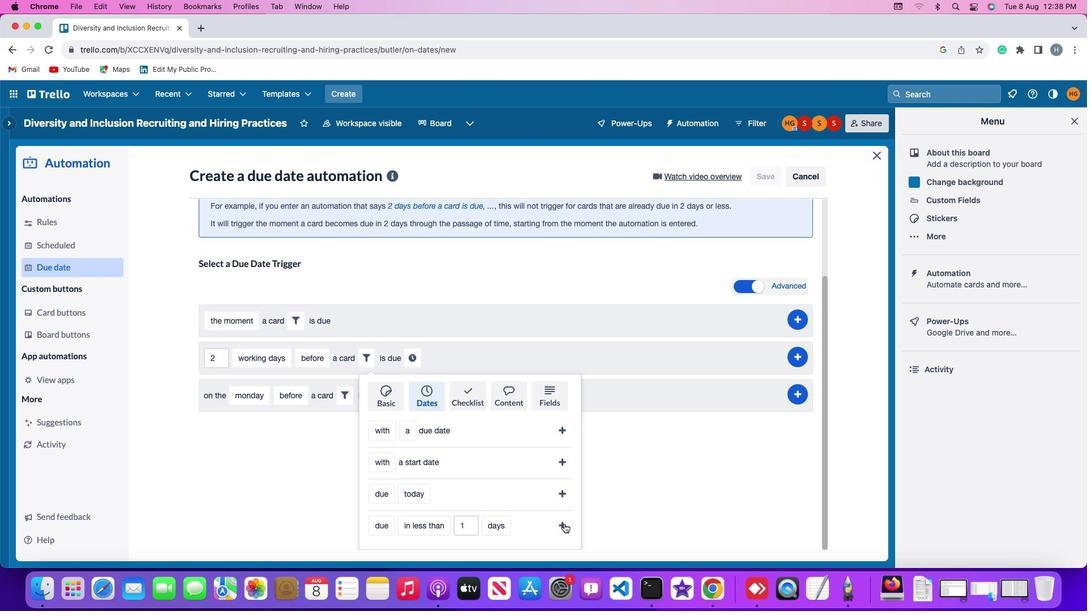 
Action: Mouse pressed left at (561, 520)
Screenshot: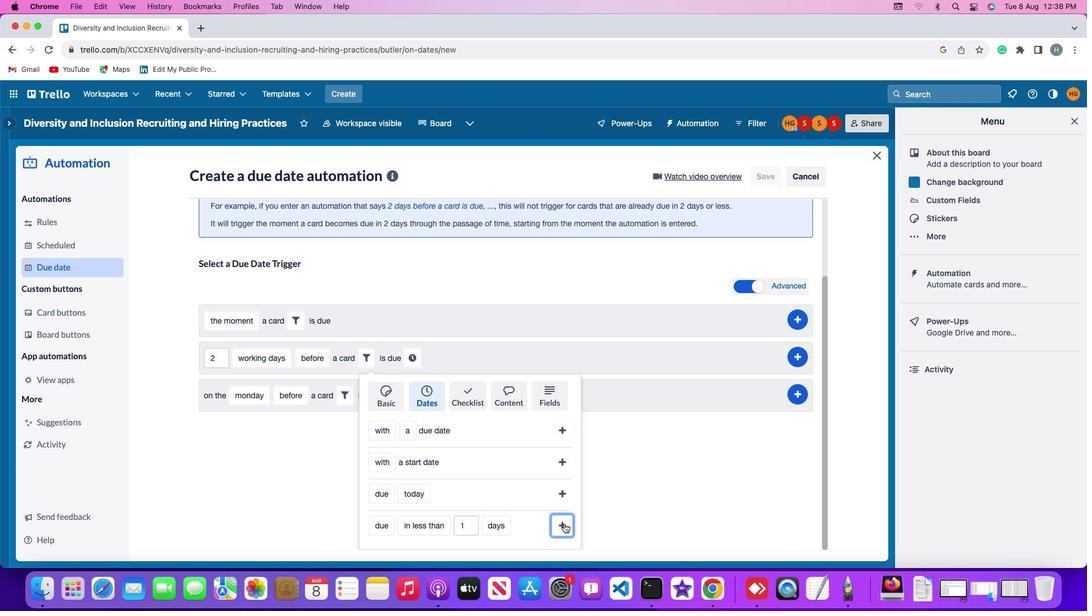 
Action: Mouse moved to (522, 449)
Screenshot: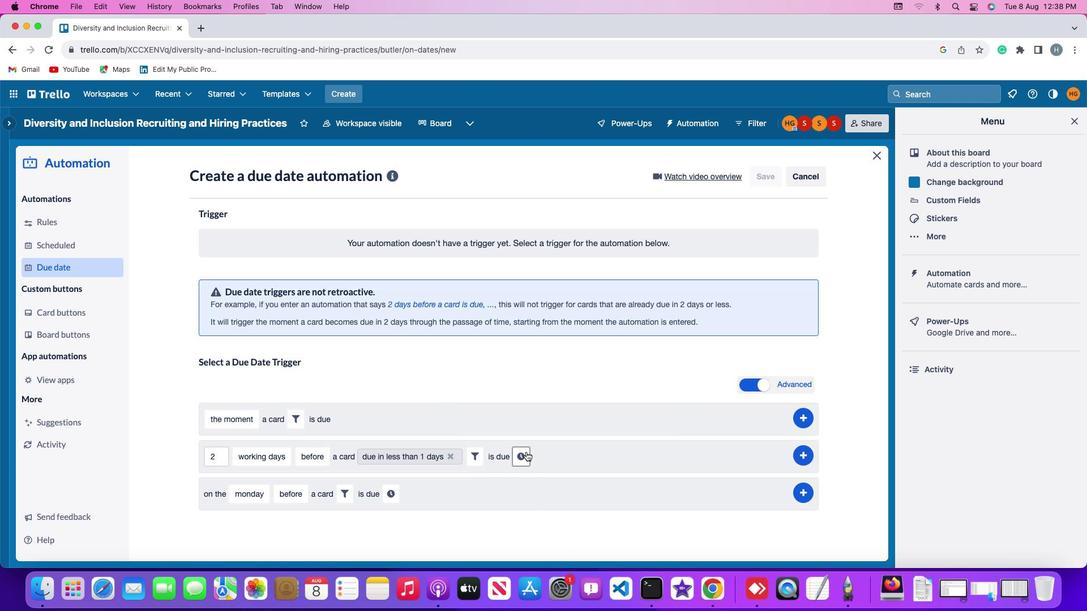 
Action: Mouse pressed left at (522, 449)
Screenshot: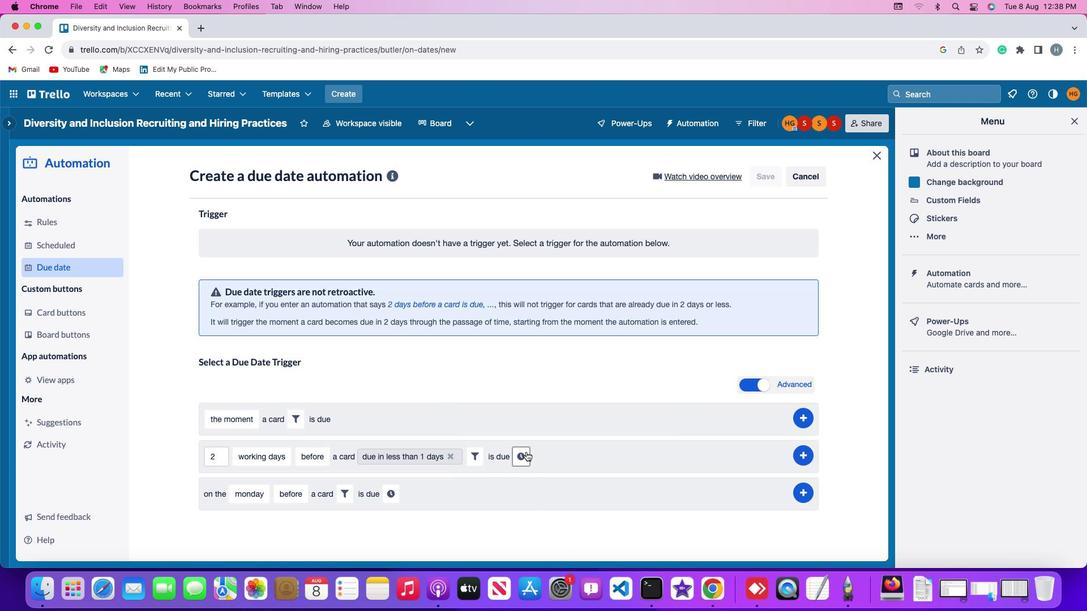 
Action: Mouse moved to (544, 452)
Screenshot: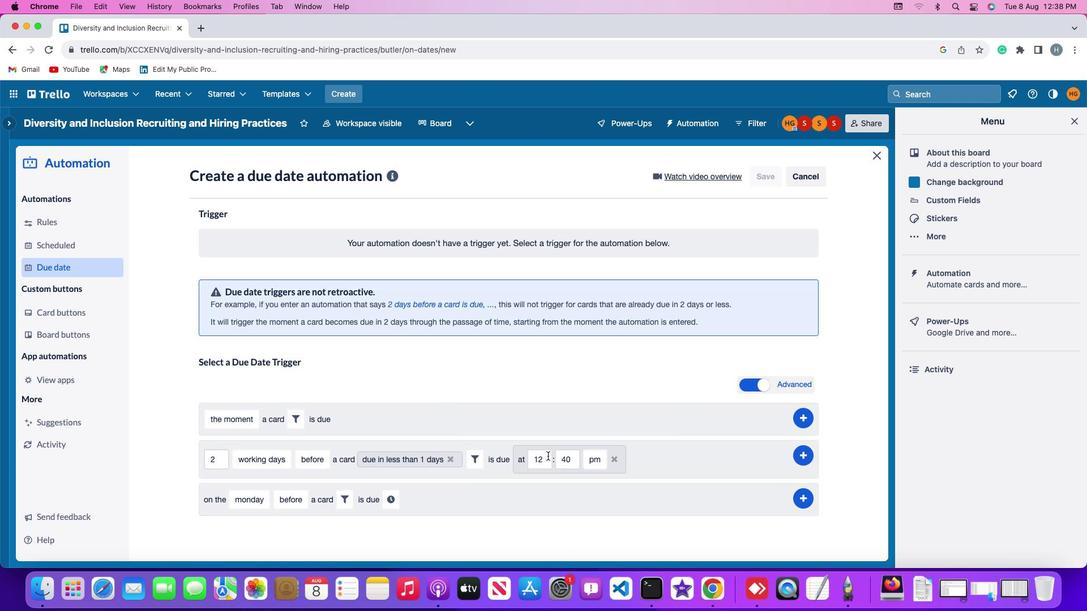 
Action: Mouse pressed left at (544, 452)
Screenshot: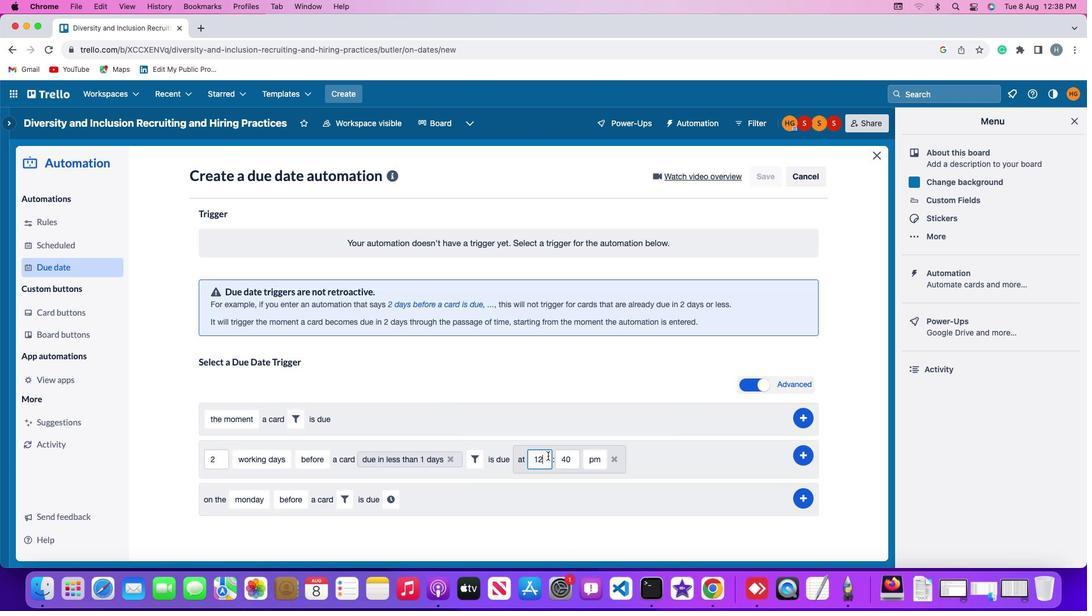 
Action: Mouse moved to (544, 452)
Screenshot: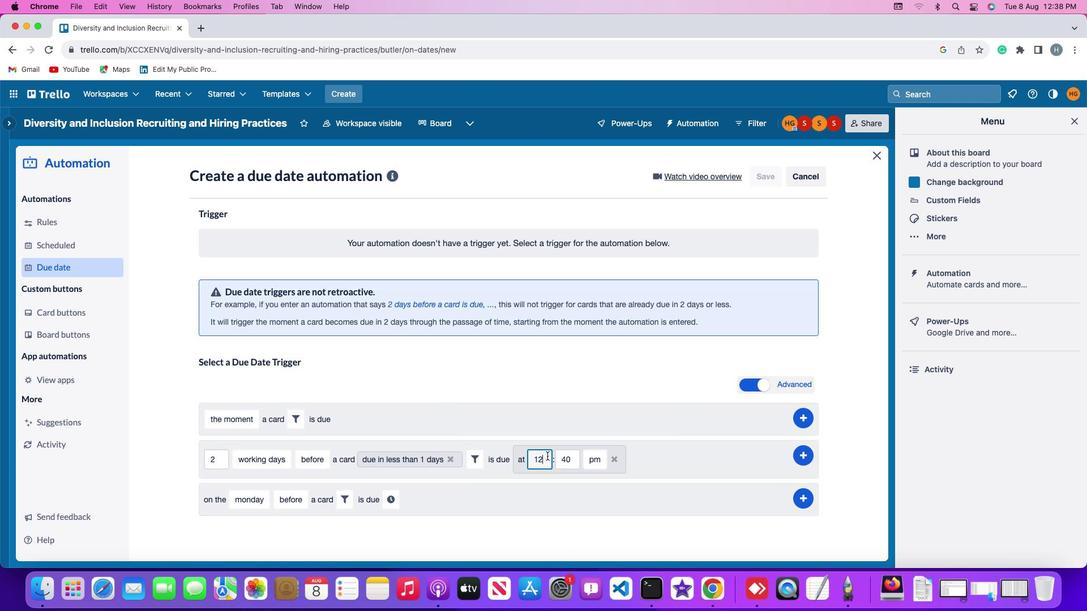
Action: Key pressed Key.backspaceKey.backspace'1''1'
Screenshot: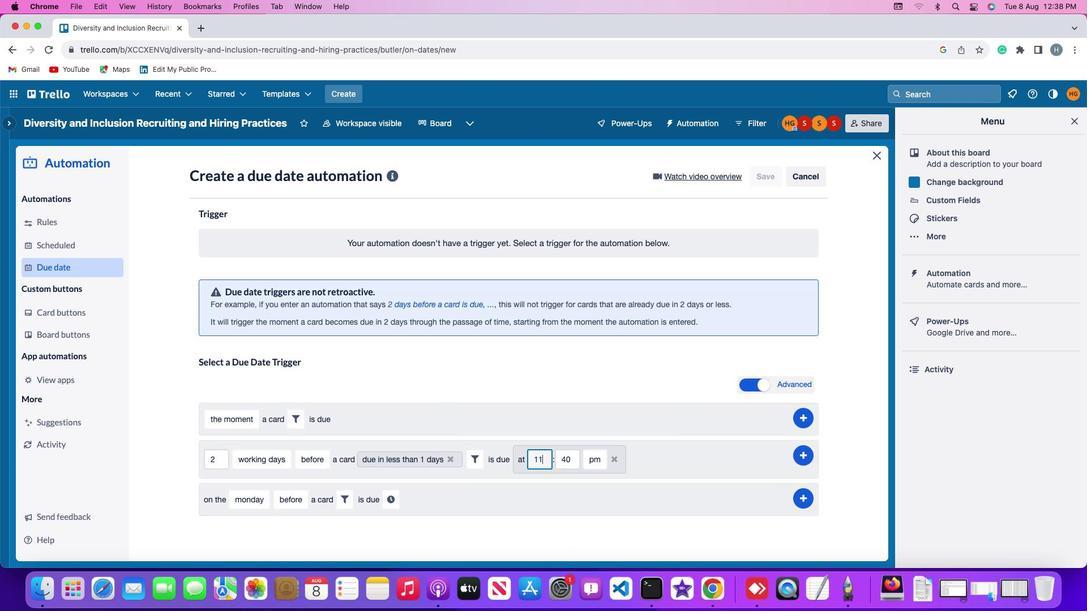 
Action: Mouse moved to (573, 456)
Screenshot: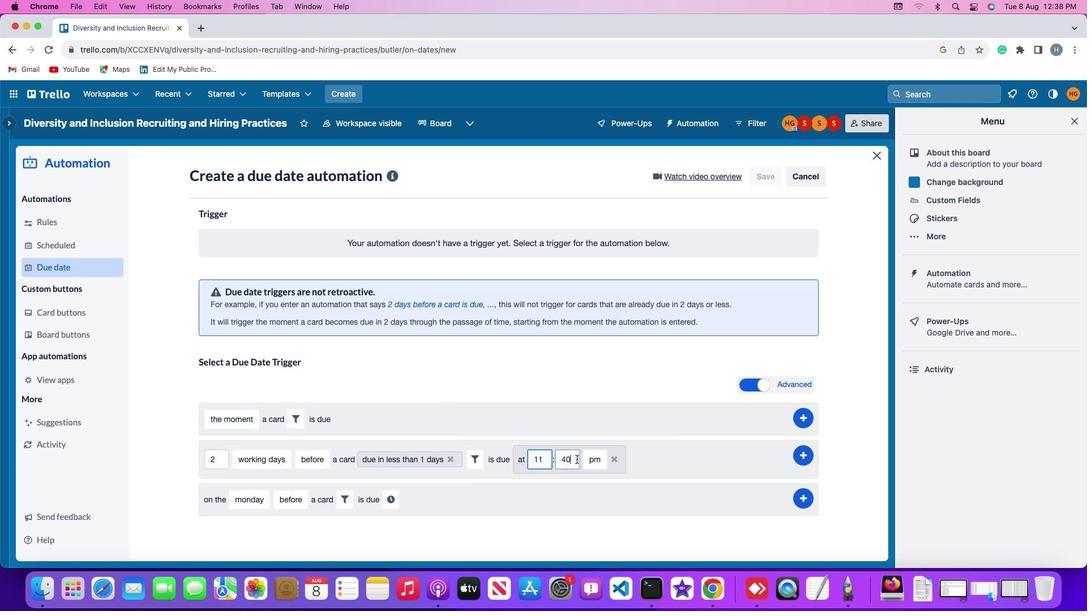 
Action: Mouse pressed left at (573, 456)
Screenshot: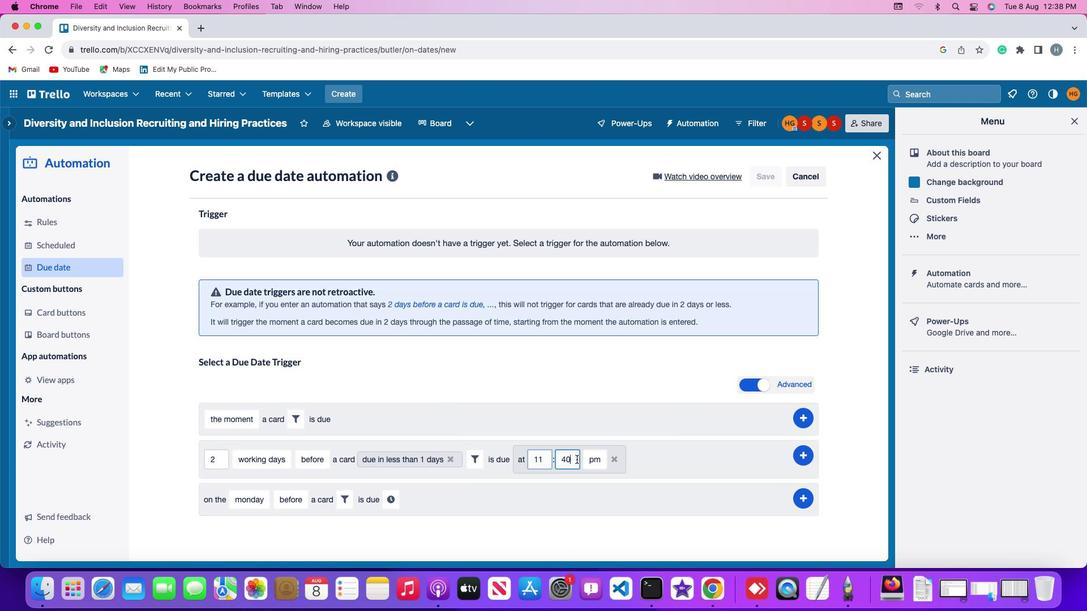 
Action: Key pressed Key.backspaceKey.backspace'0''0'
Screenshot: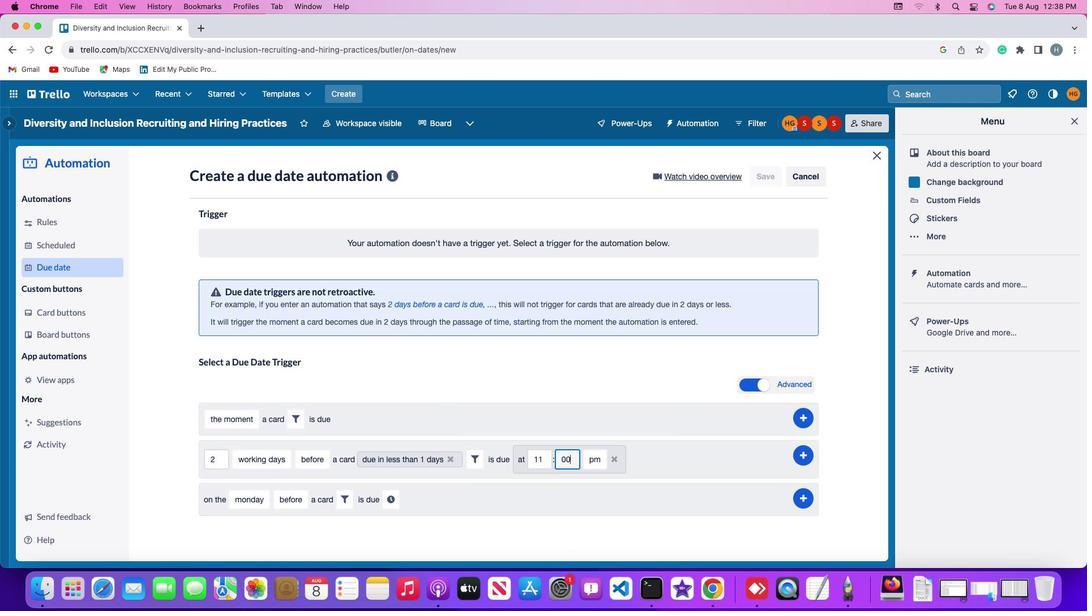 
Action: Mouse moved to (598, 455)
Screenshot: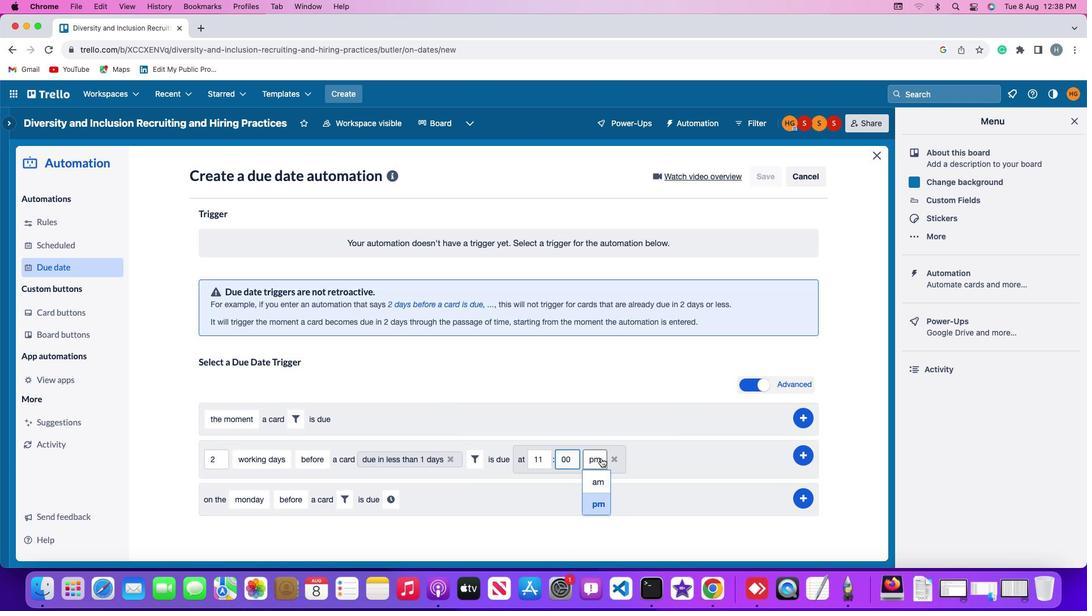 
Action: Mouse pressed left at (598, 455)
Screenshot: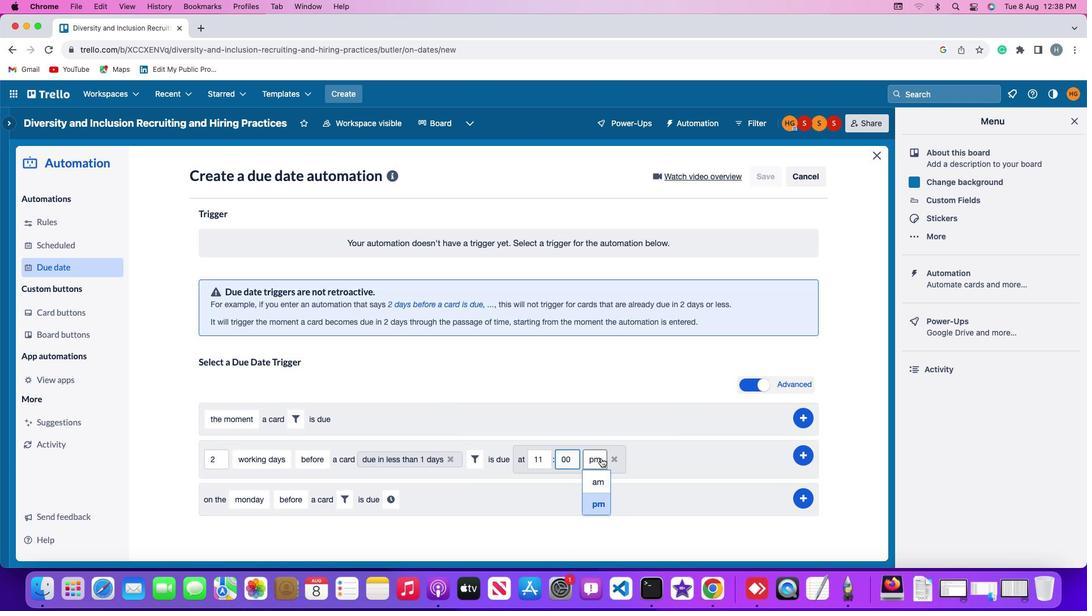 
Action: Mouse moved to (592, 479)
Screenshot: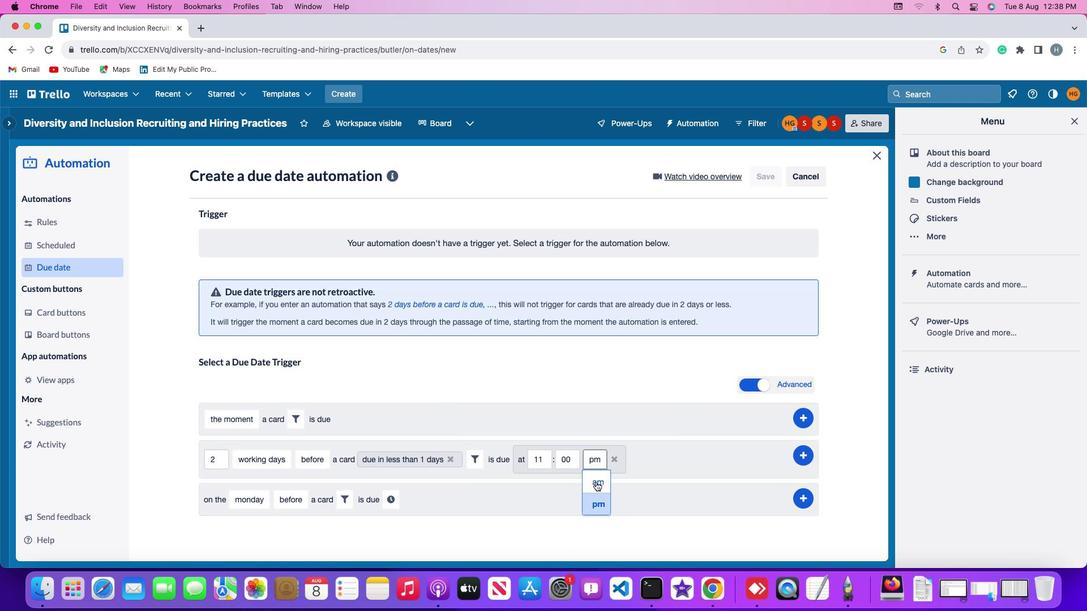 
Action: Mouse pressed left at (592, 479)
Screenshot: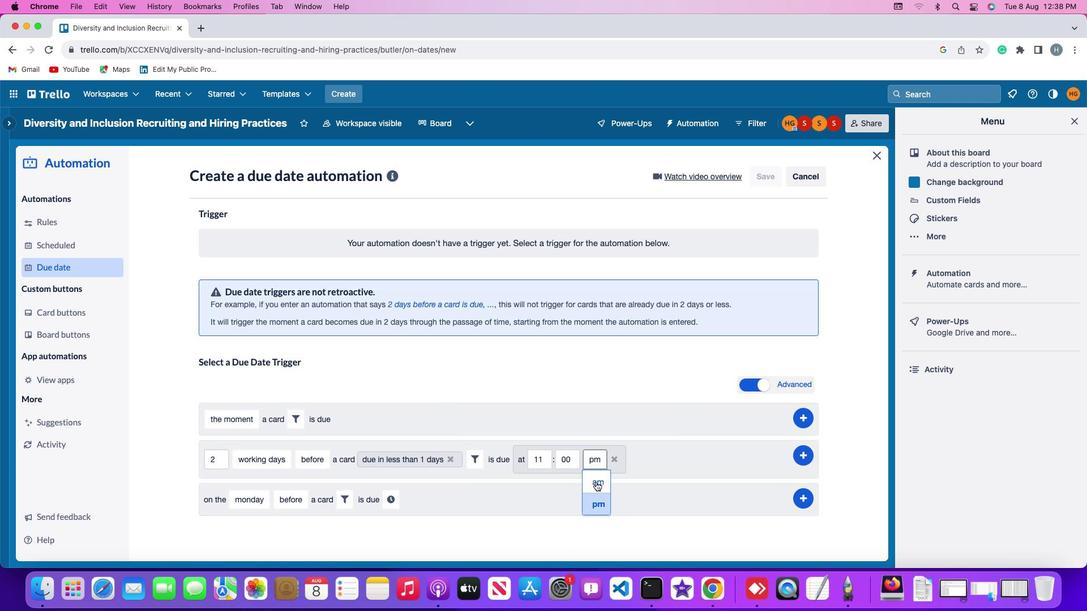 
Action: Mouse moved to (797, 450)
Screenshot: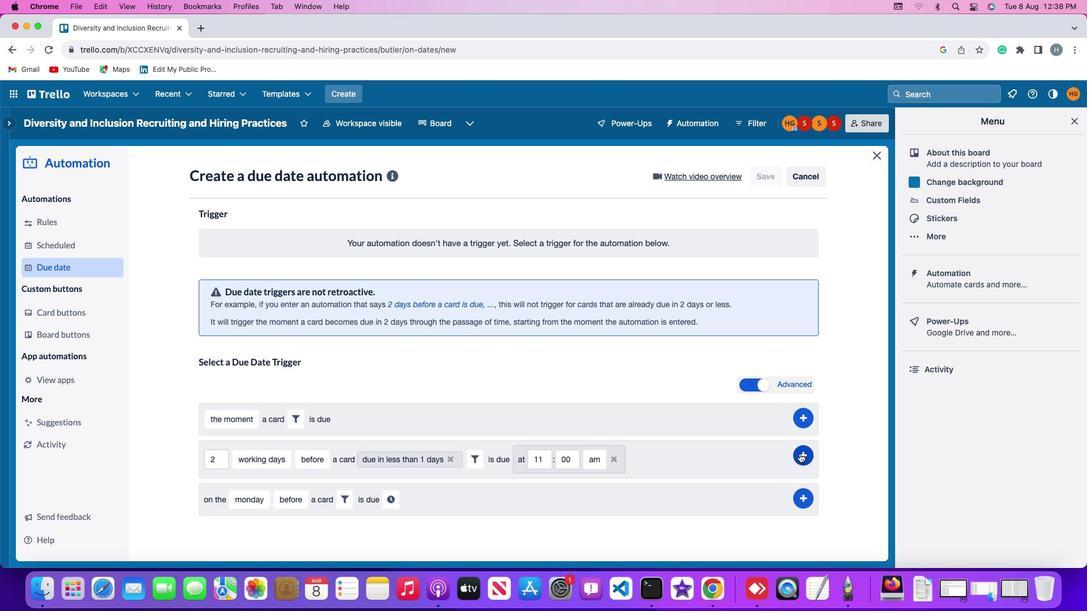 
Action: Mouse pressed left at (797, 450)
Screenshot: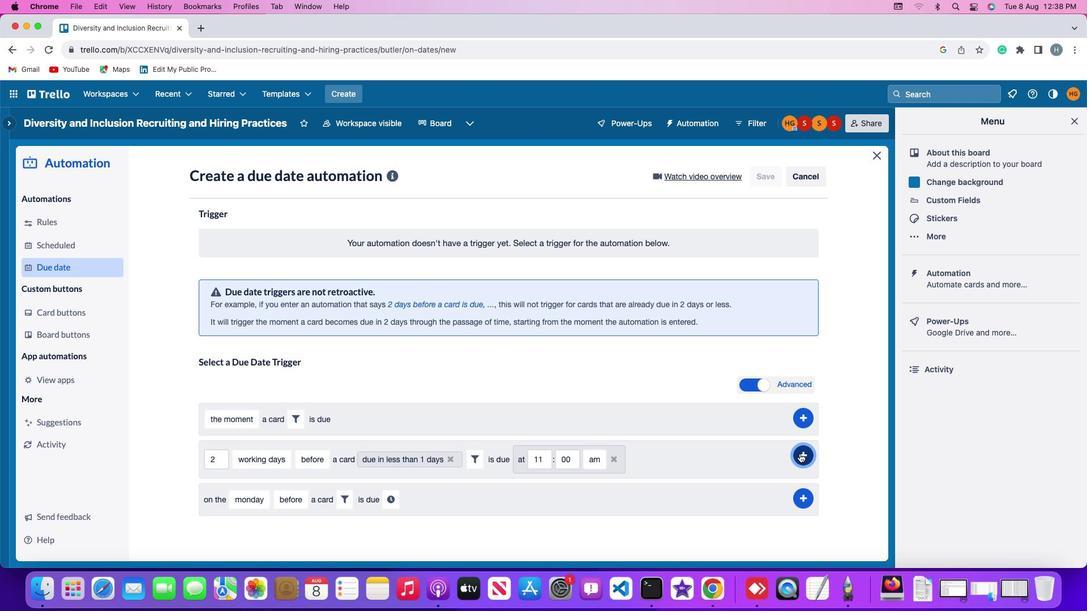 
Action: Mouse moved to (842, 342)
Screenshot: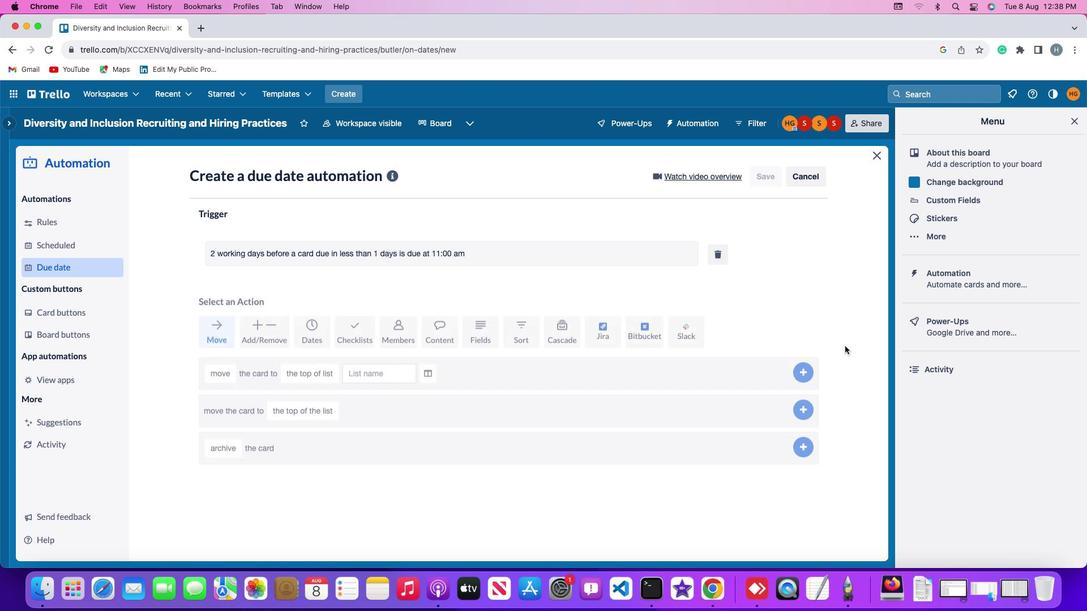 
